 Task: Research Airbnb properties in Am Timan, Chad from 2nd December, 2023 to 10th December, 2023 for 1 adult.1  bedroom having 1 bed and 1 bathroom. Property type can be hotel. Booking option can be shelf check-in. Look for 5 properties as per requirement.
Action: Mouse moved to (421, 89)
Screenshot: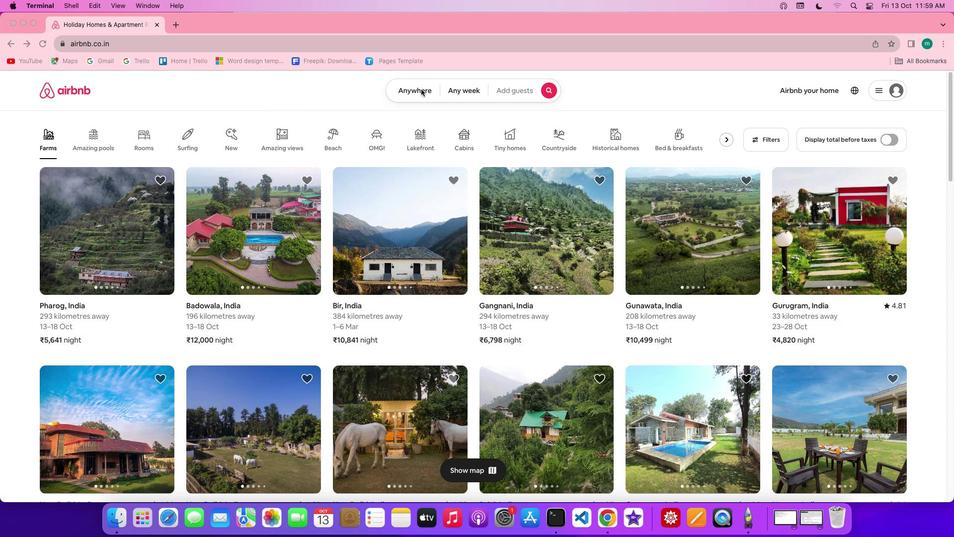 
Action: Mouse pressed left at (421, 89)
Screenshot: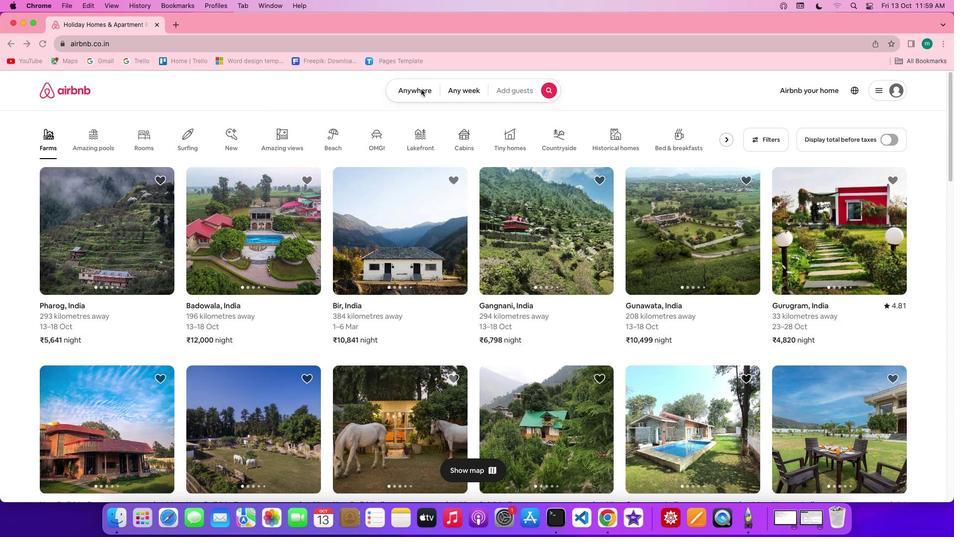 
Action: Mouse pressed left at (421, 89)
Screenshot: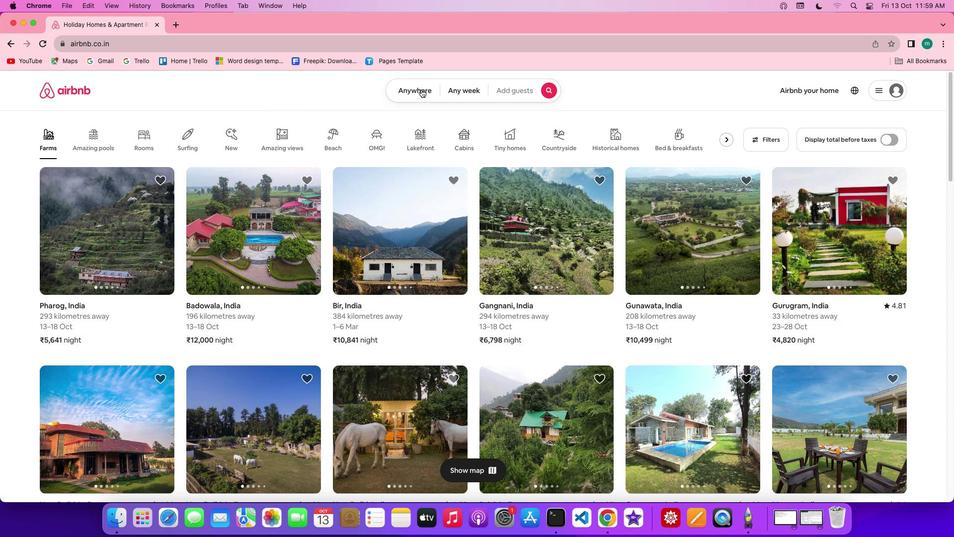 
Action: Mouse moved to (342, 131)
Screenshot: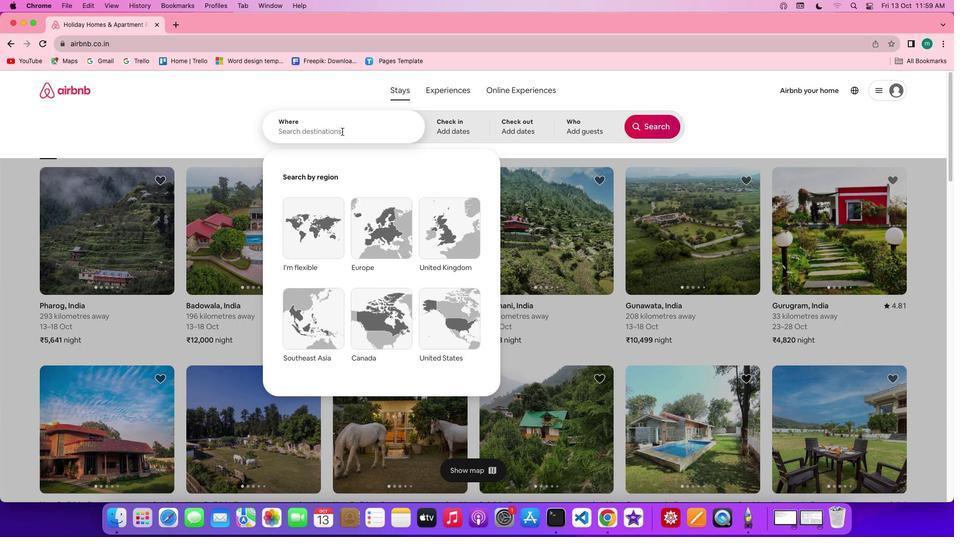 
Action: Mouse pressed left at (342, 131)
Screenshot: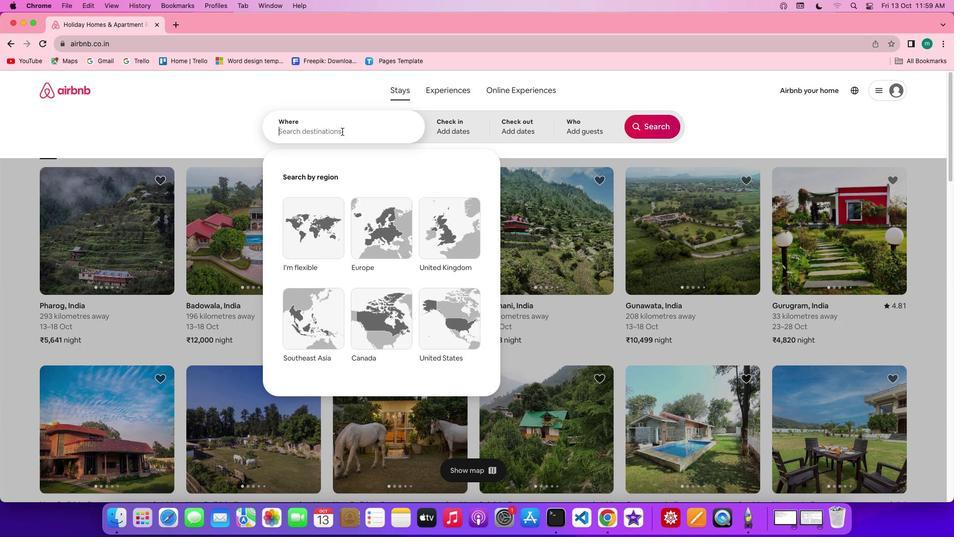 
Action: Key pressed Key.shift'A''m'Key.spaceKey.shift'T''i''m''a''n'','Key.shift'C''h''a''d'
Screenshot: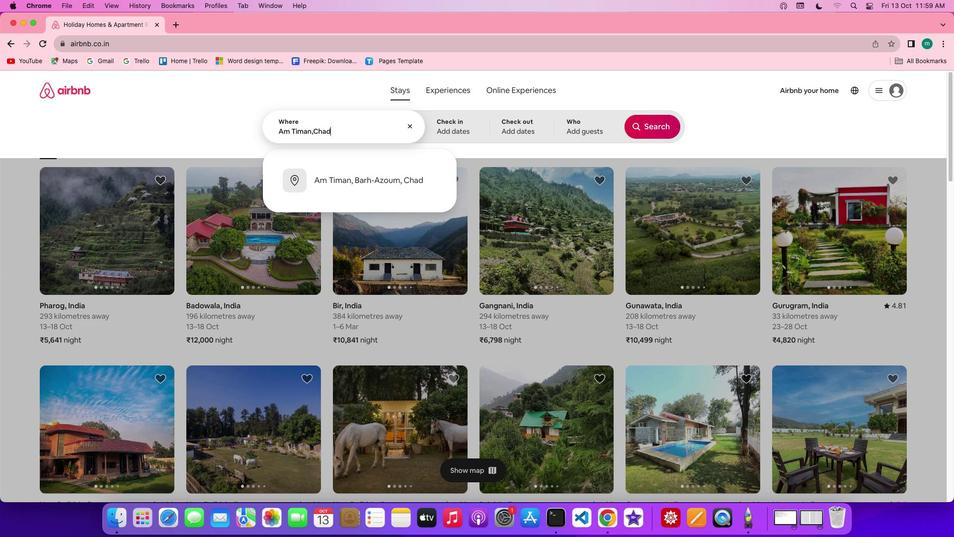 
Action: Mouse moved to (461, 132)
Screenshot: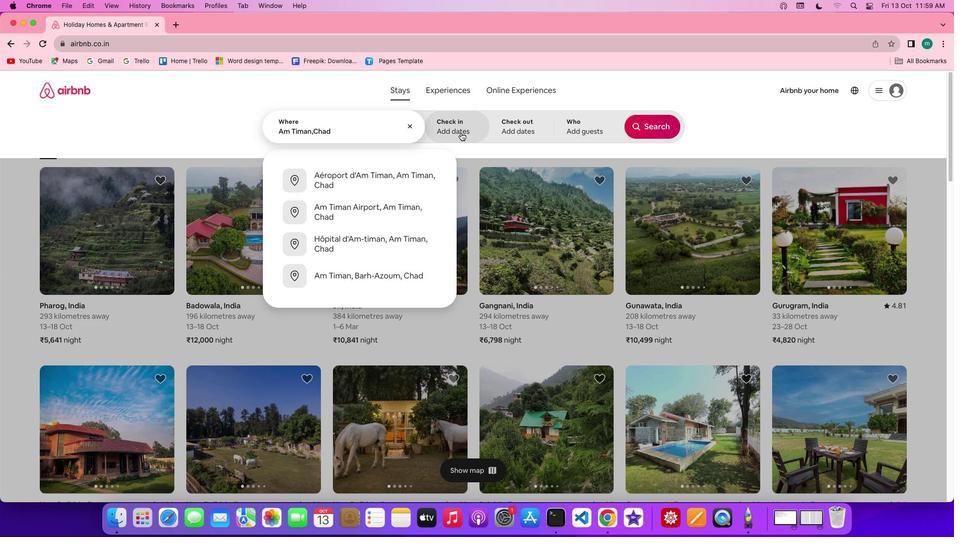 
Action: Mouse pressed left at (461, 132)
Screenshot: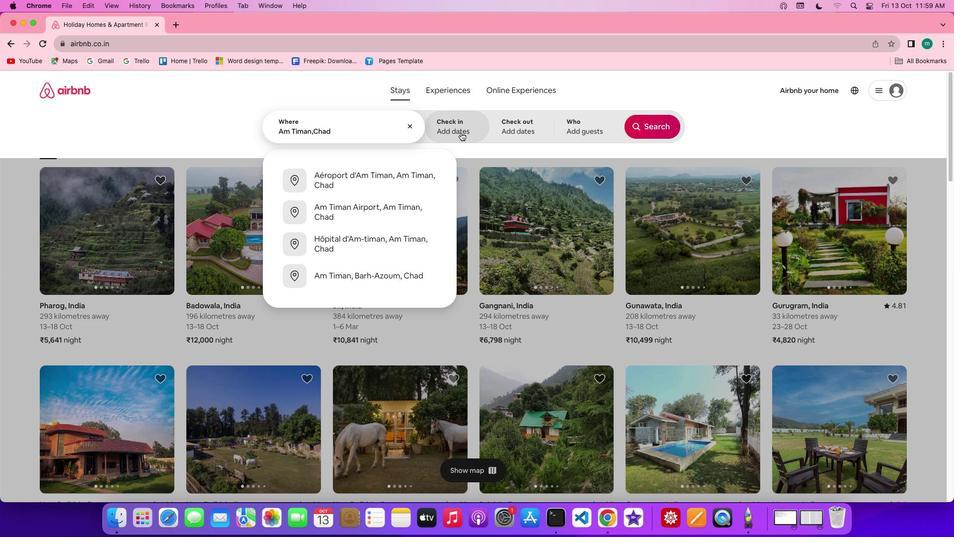 
Action: Mouse moved to (594, 246)
Screenshot: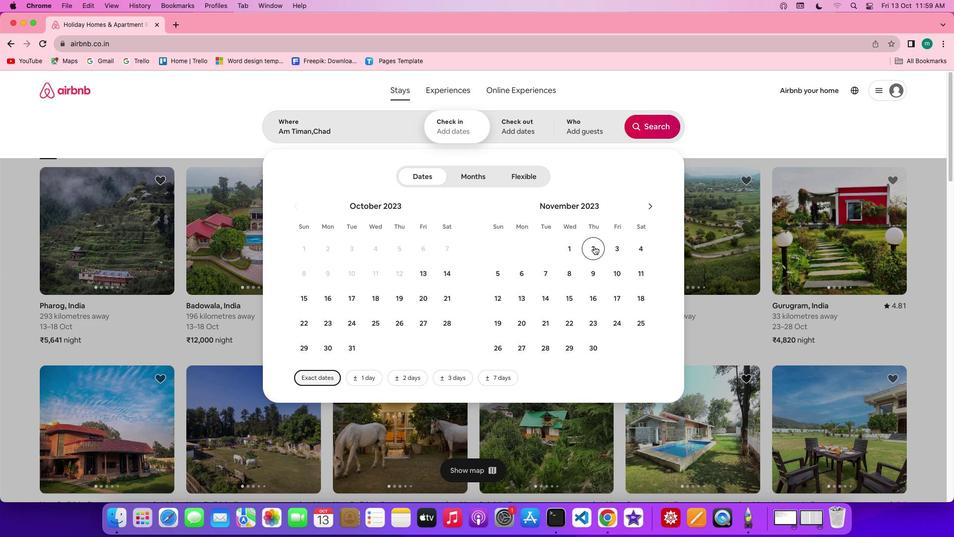 
Action: Mouse pressed left at (594, 246)
Screenshot: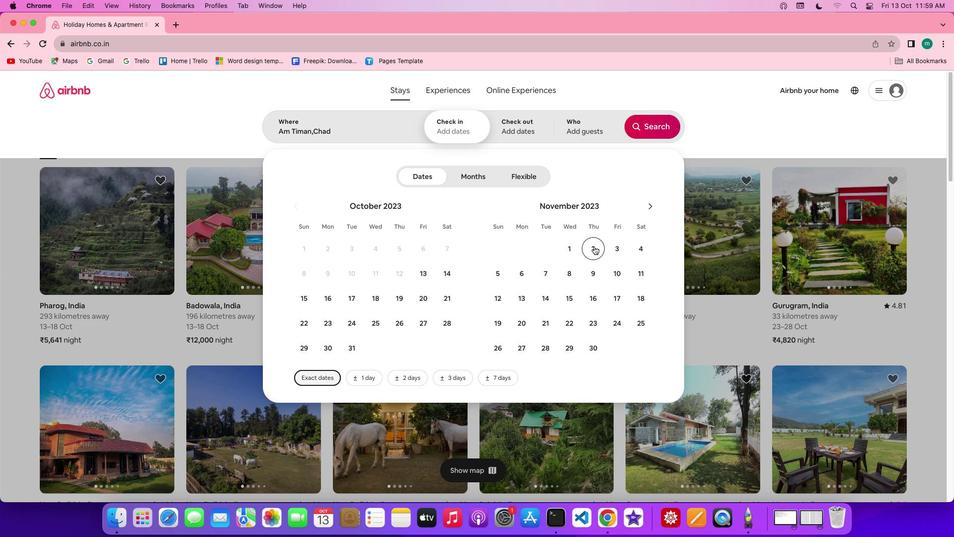 
Action: Mouse moved to (619, 273)
Screenshot: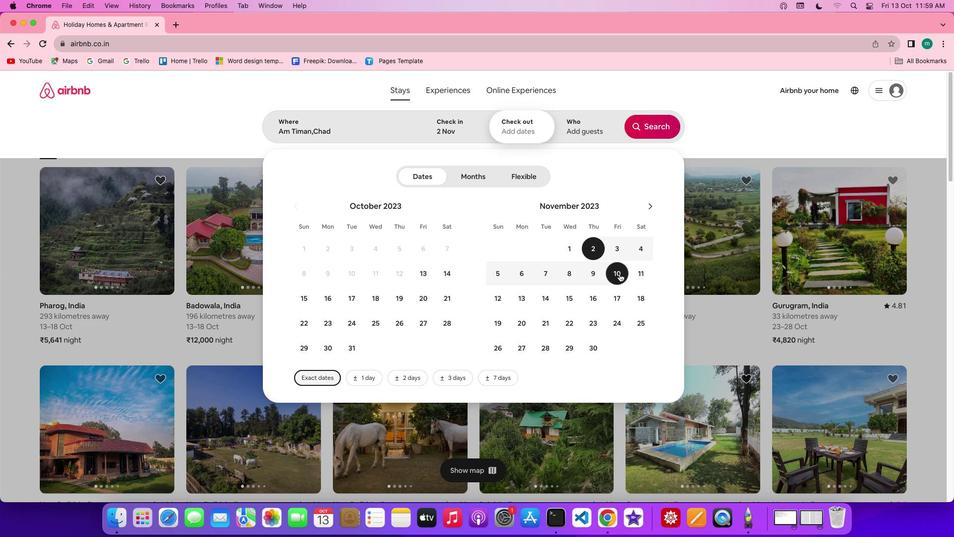 
Action: Mouse pressed left at (619, 273)
Screenshot: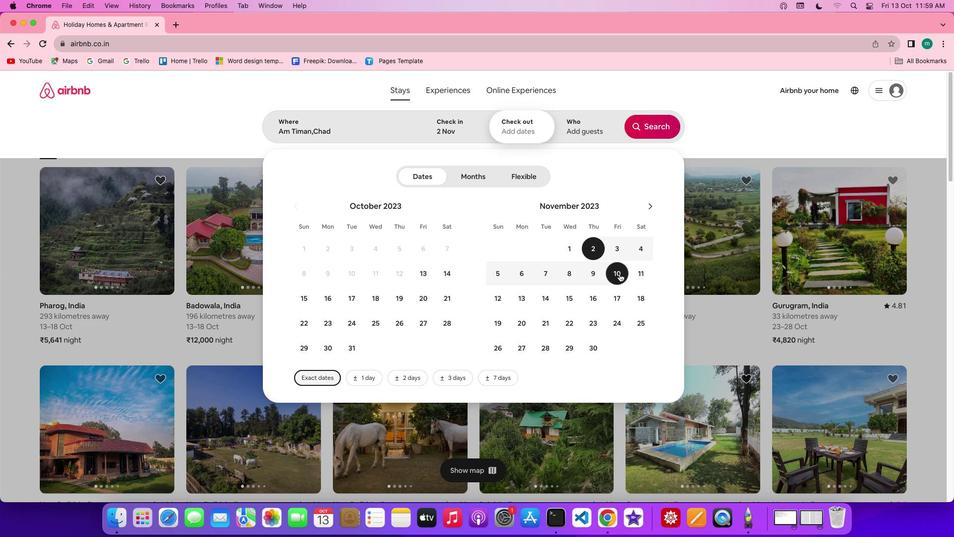 
Action: Mouse moved to (586, 124)
Screenshot: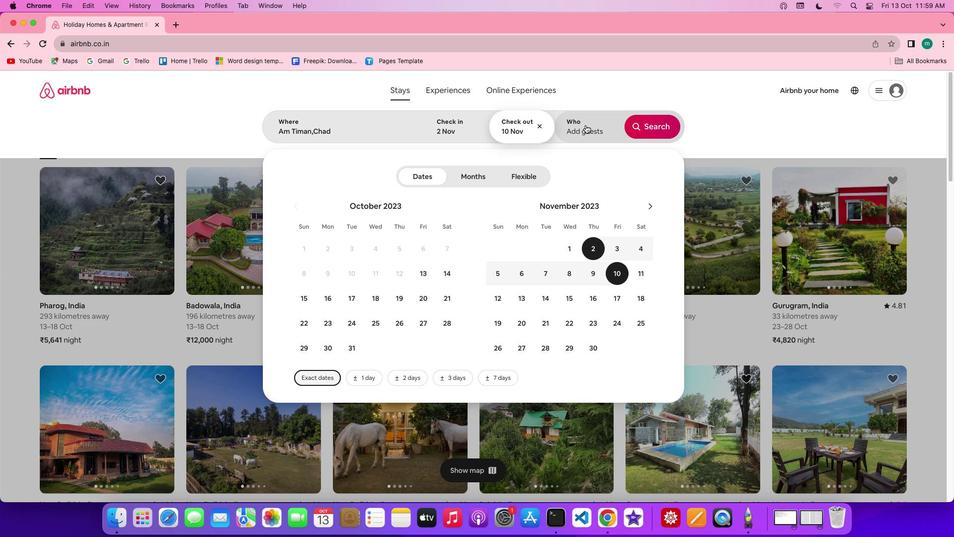 
Action: Mouse pressed left at (586, 124)
Screenshot: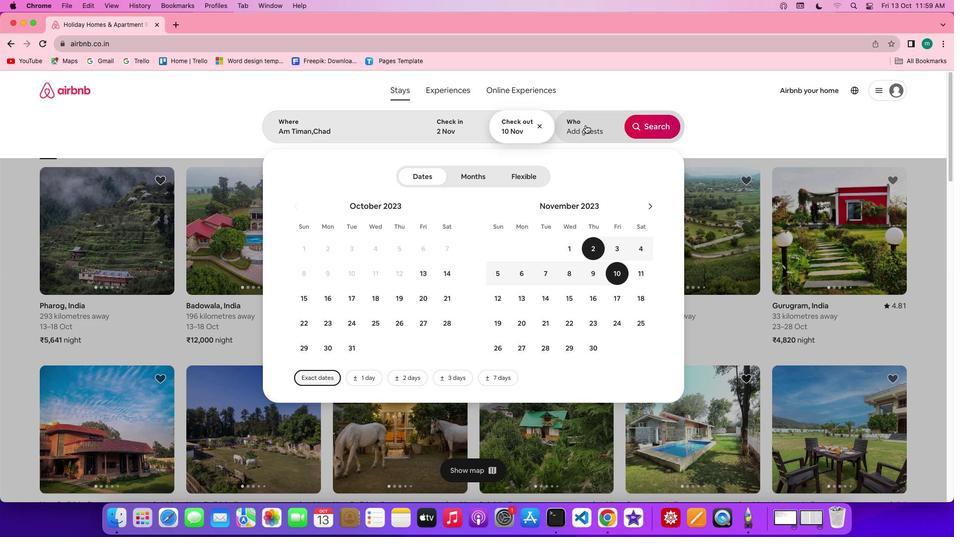 
Action: Mouse moved to (659, 176)
Screenshot: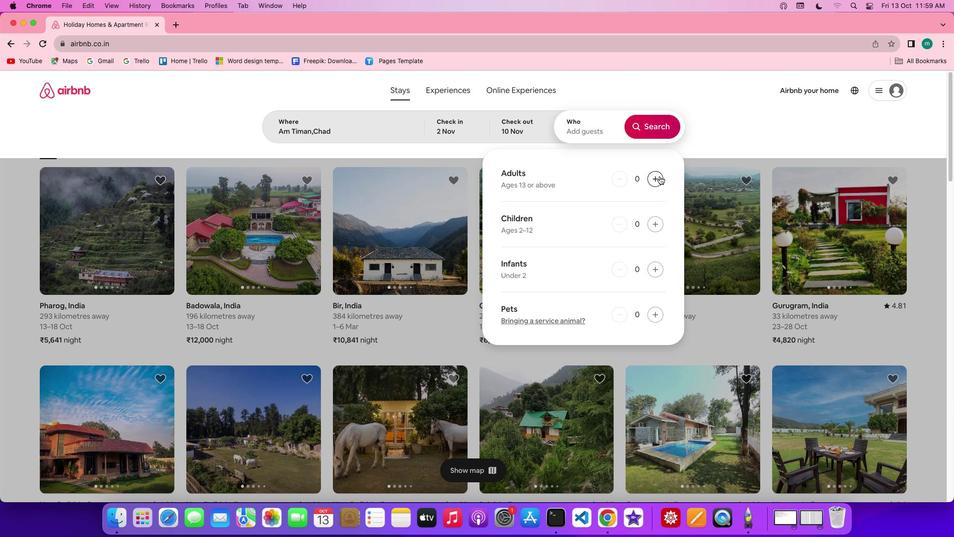 
Action: Mouse pressed left at (659, 176)
Screenshot: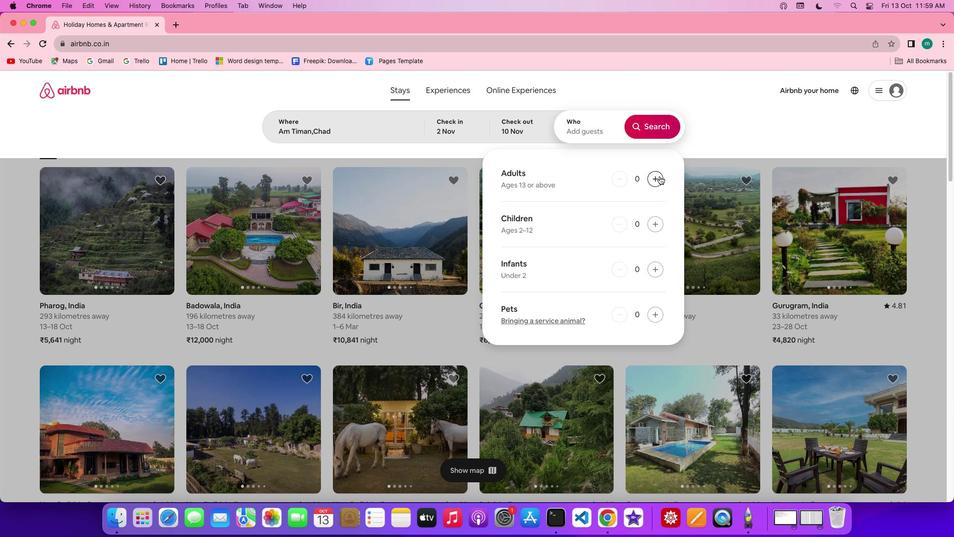 
Action: Mouse moved to (659, 124)
Screenshot: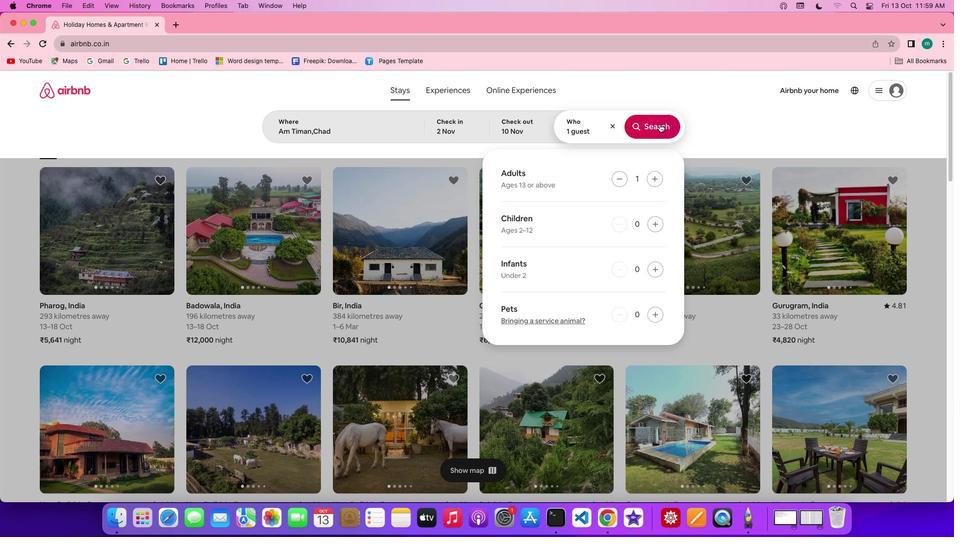 
Action: Mouse pressed left at (659, 124)
Screenshot: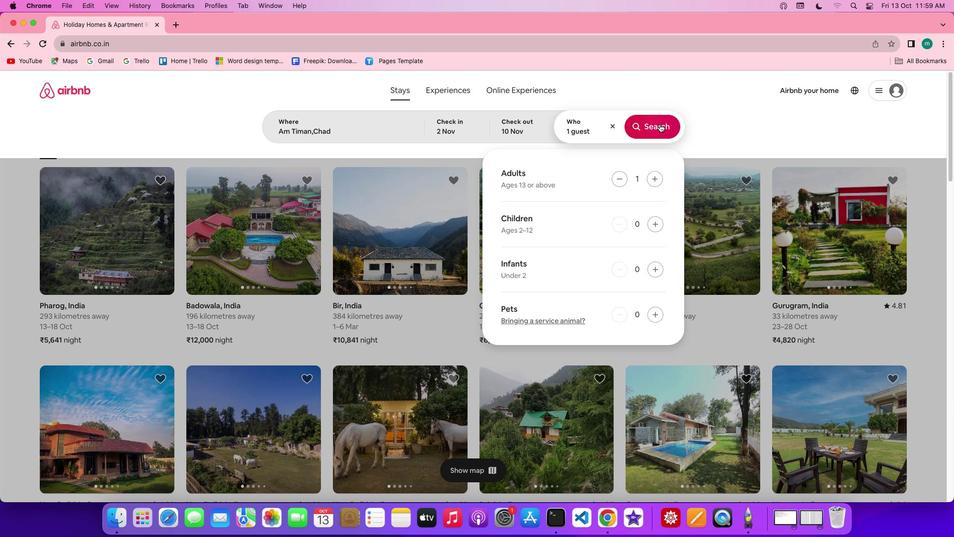 
Action: Mouse moved to (787, 129)
Screenshot: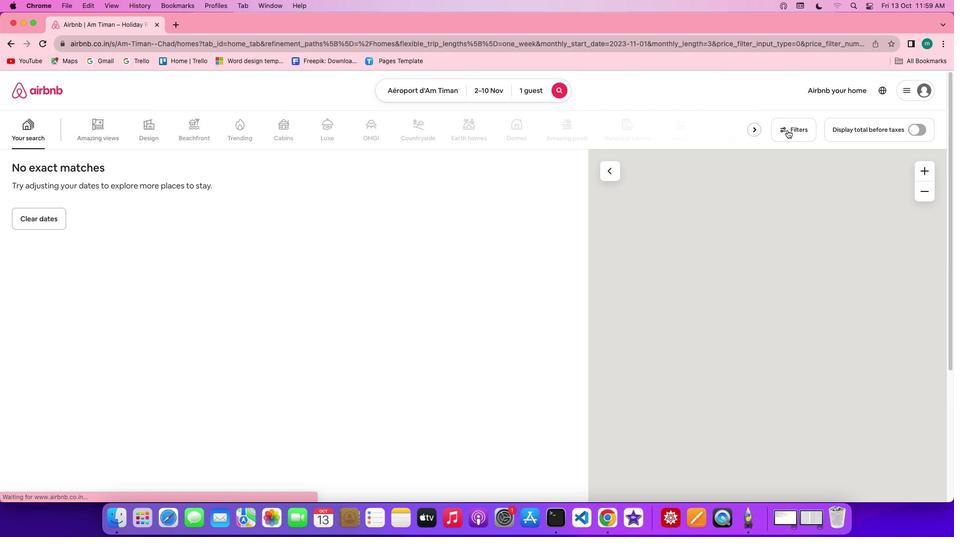 
Action: Mouse pressed left at (787, 129)
Screenshot: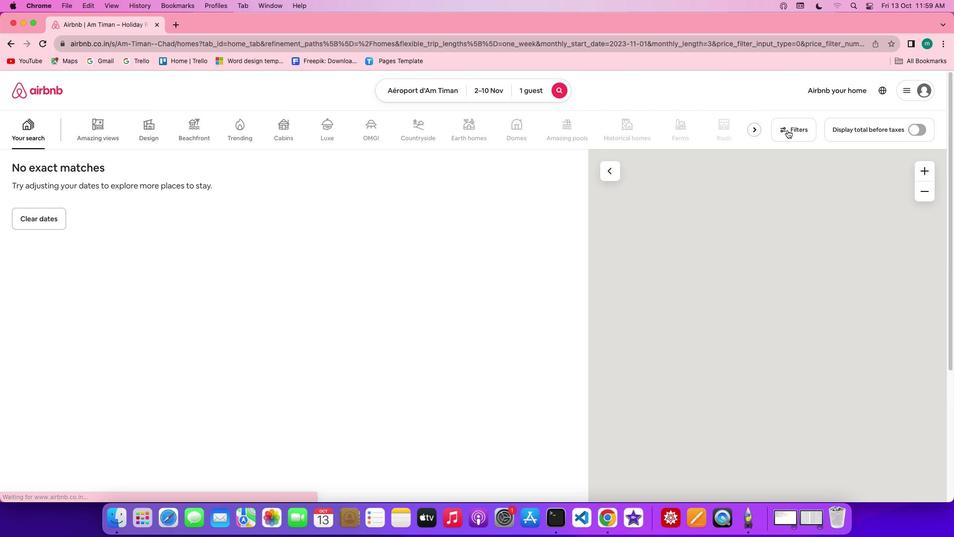 
Action: Mouse moved to (407, 303)
Screenshot: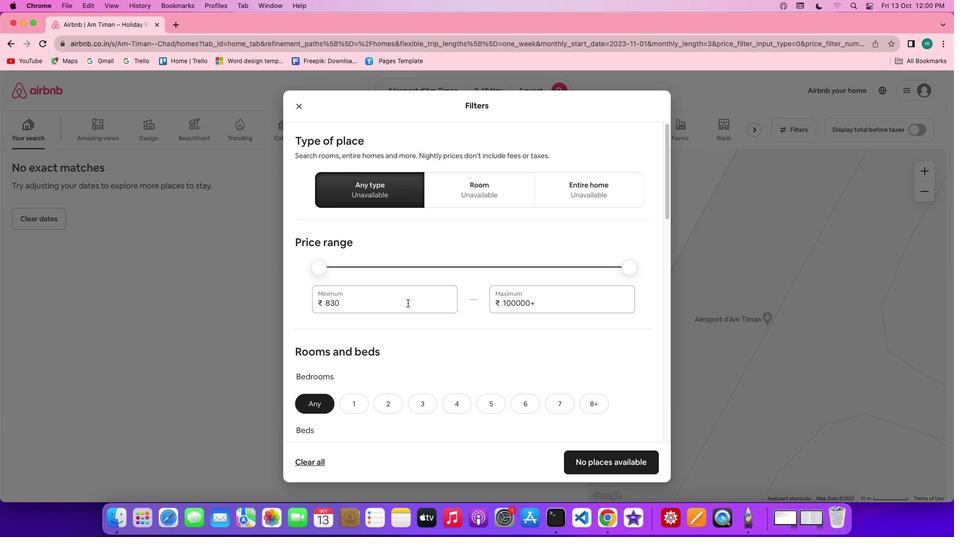 
Action: Mouse scrolled (407, 303) with delta (0, 0)
Screenshot: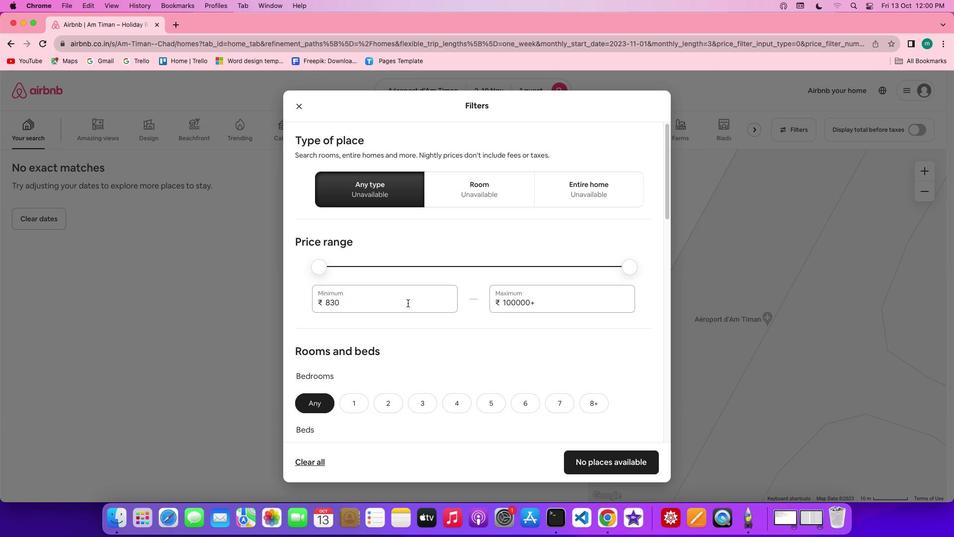 
Action: Mouse scrolled (407, 303) with delta (0, 0)
Screenshot: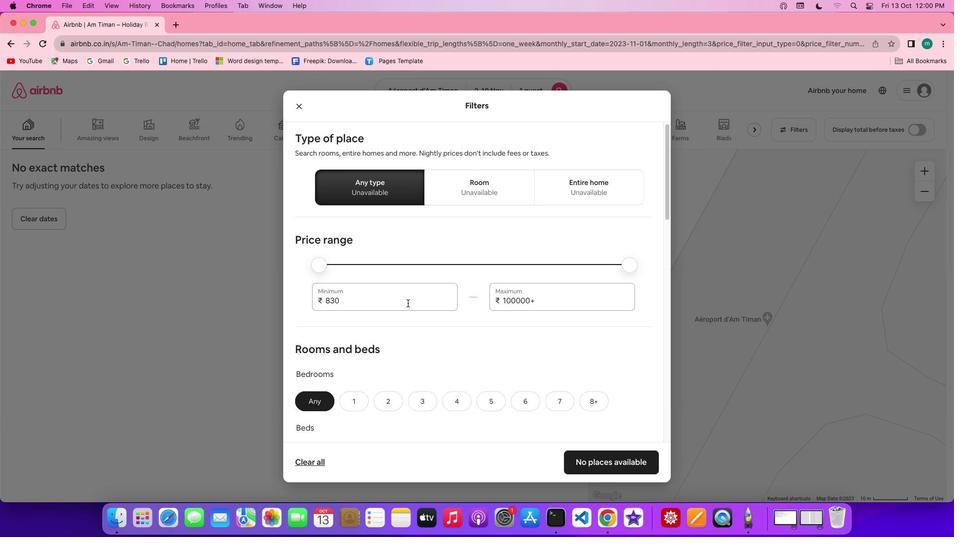 
Action: Mouse scrolled (407, 303) with delta (0, 0)
Screenshot: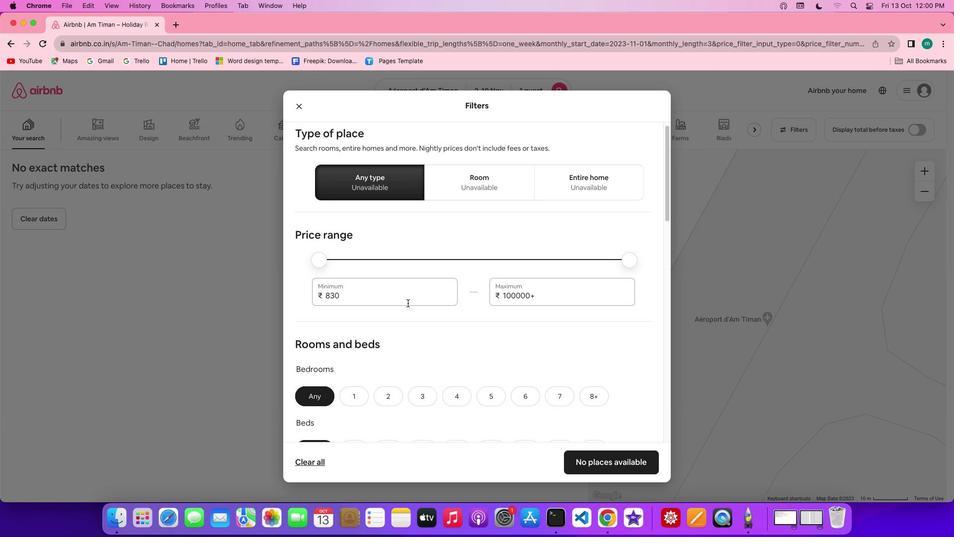 
Action: Mouse scrolled (407, 303) with delta (0, 0)
Screenshot: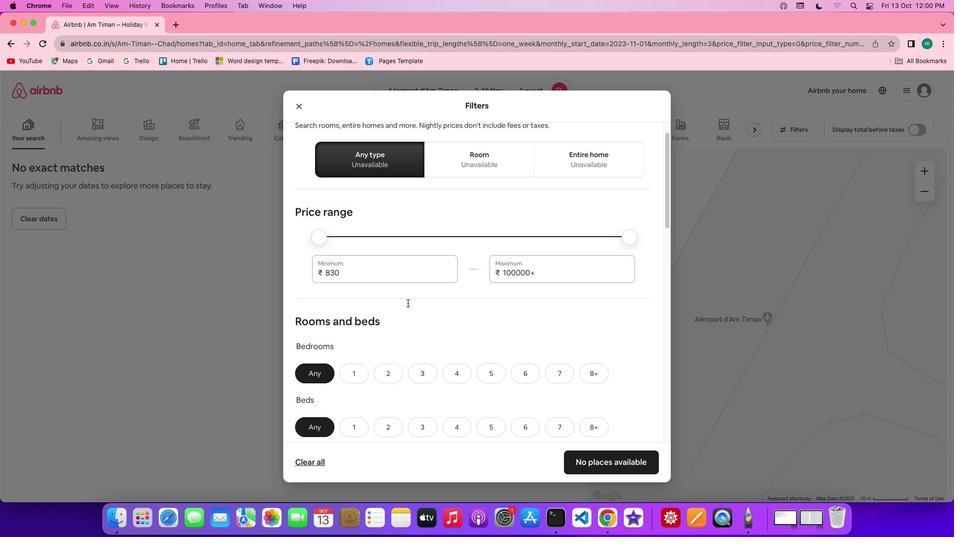 
Action: Mouse scrolled (407, 303) with delta (0, 0)
Screenshot: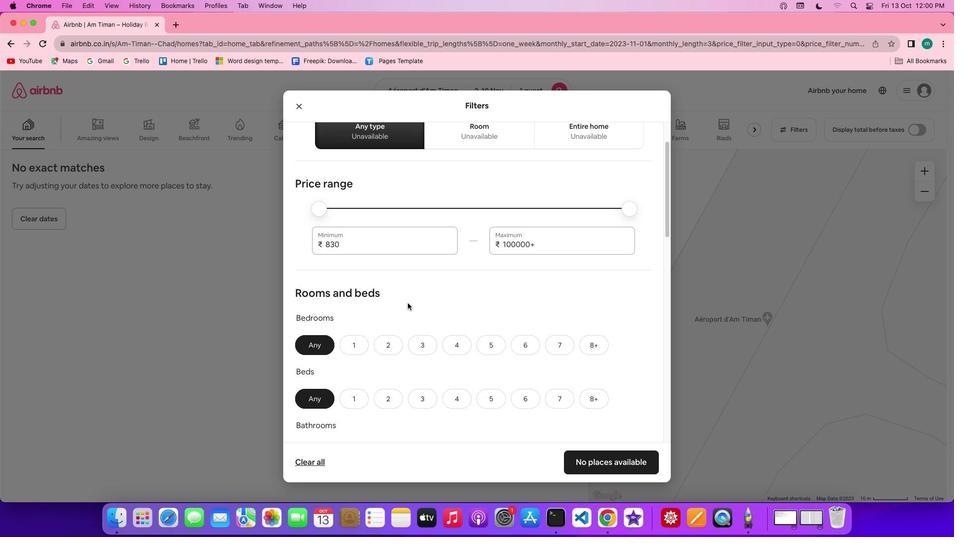 
Action: Mouse scrolled (407, 303) with delta (0, 0)
Screenshot: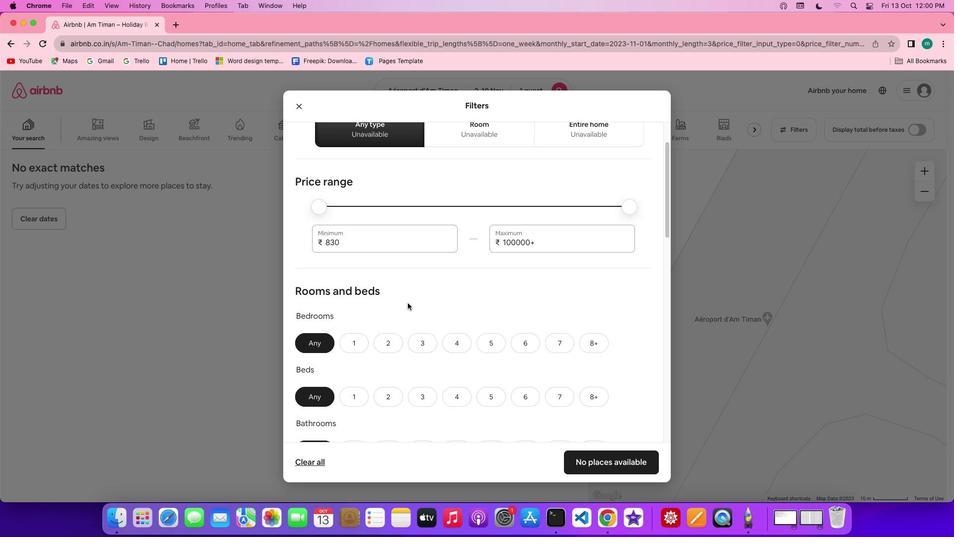 
Action: Mouse scrolled (407, 303) with delta (0, 0)
Screenshot: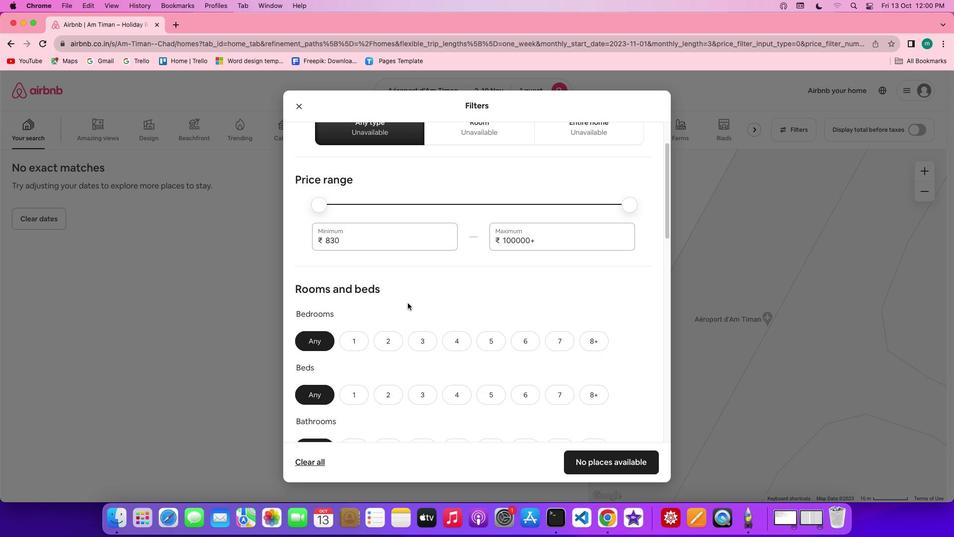 
Action: Mouse scrolled (407, 303) with delta (0, 0)
Screenshot: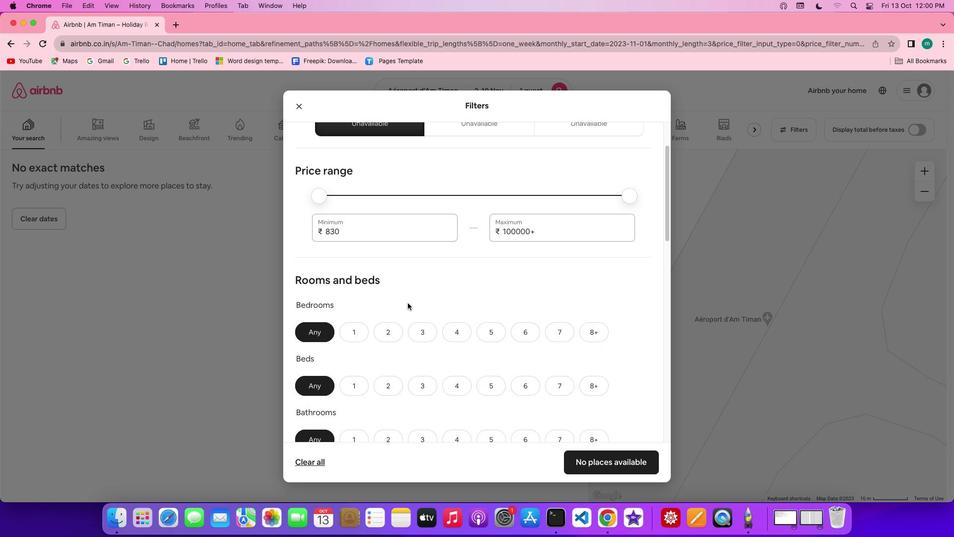 
Action: Mouse scrolled (407, 303) with delta (0, 0)
Screenshot: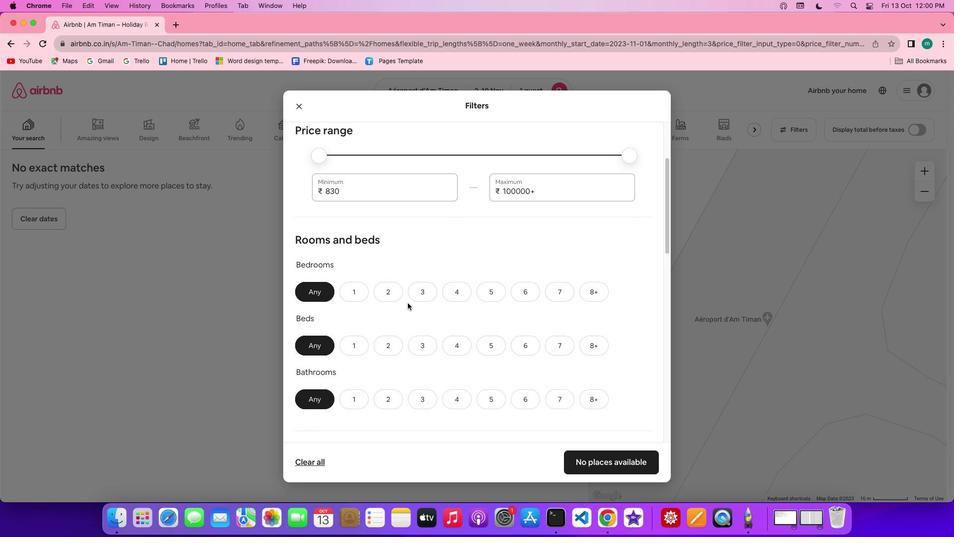 
Action: Mouse moved to (349, 262)
Screenshot: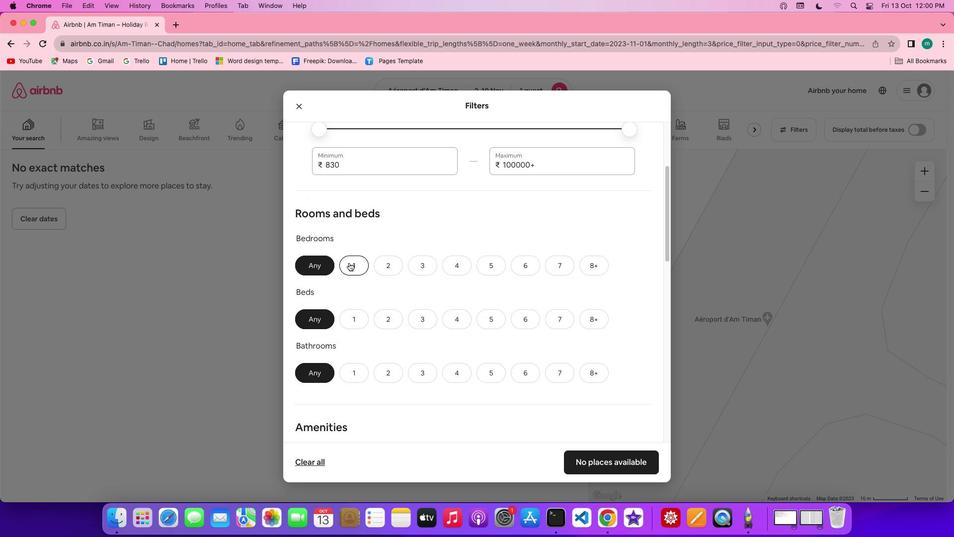 
Action: Mouse pressed left at (349, 262)
Screenshot: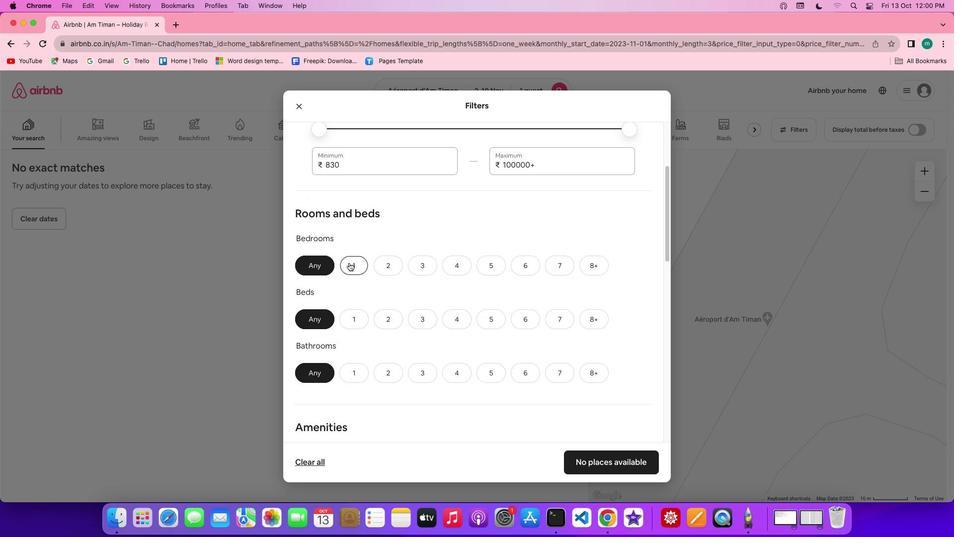 
Action: Mouse moved to (352, 320)
Screenshot: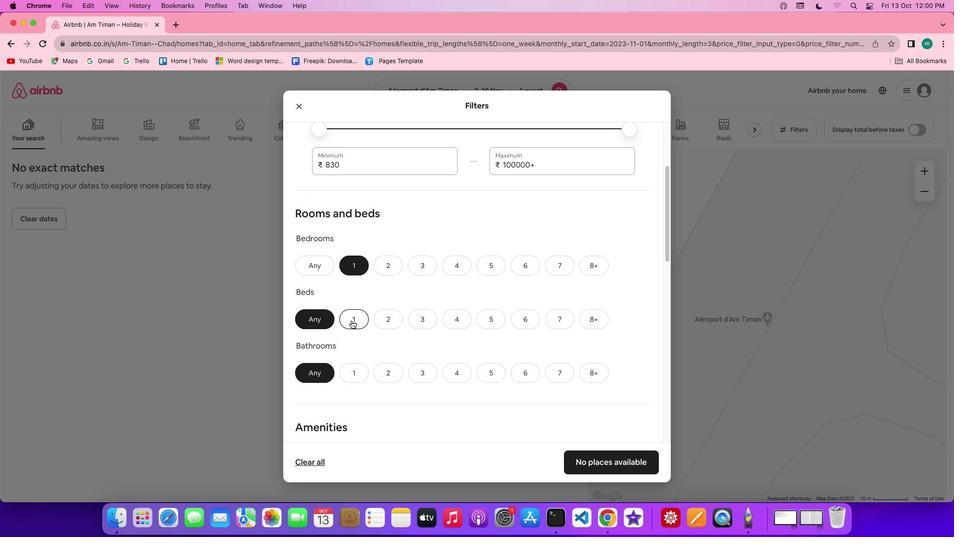 
Action: Mouse pressed left at (352, 320)
Screenshot: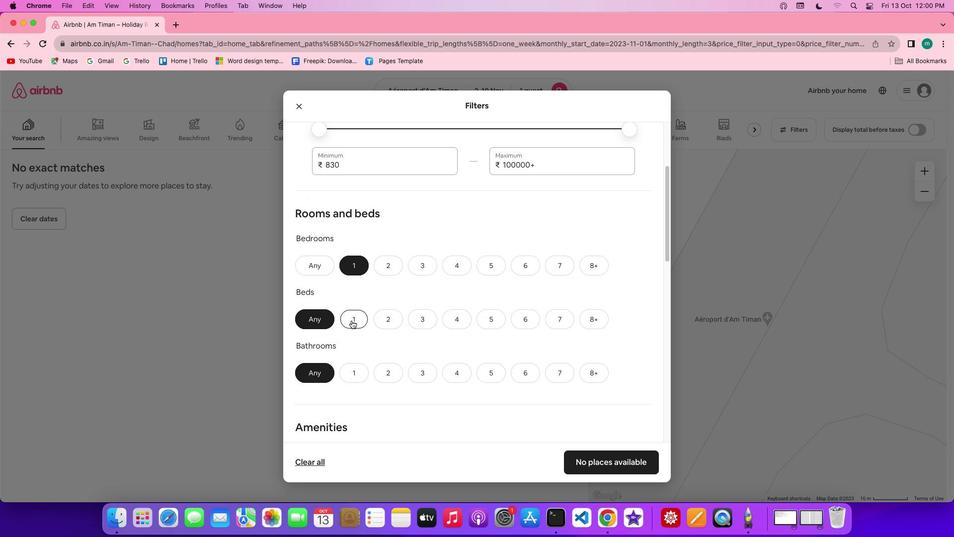 
Action: Mouse moved to (358, 381)
Screenshot: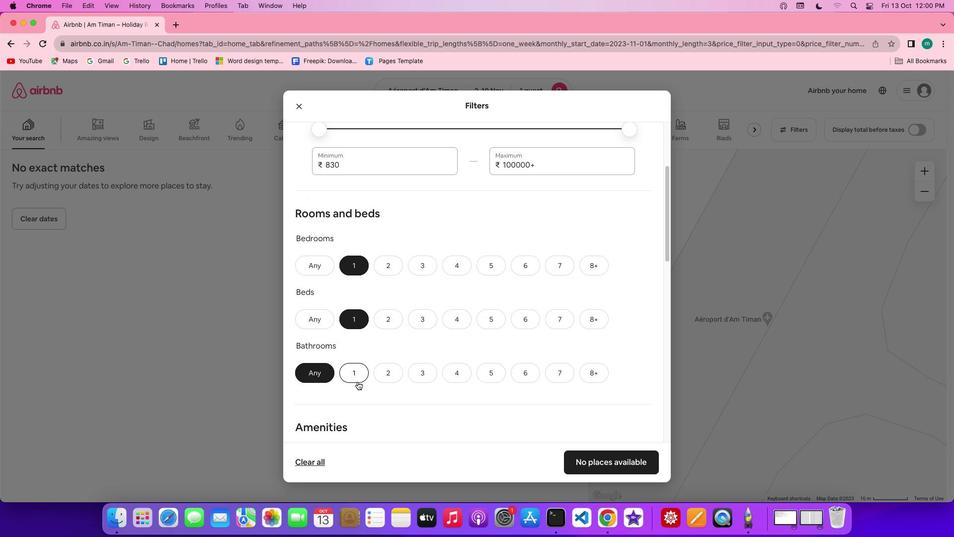 
Action: Mouse pressed left at (358, 381)
Screenshot: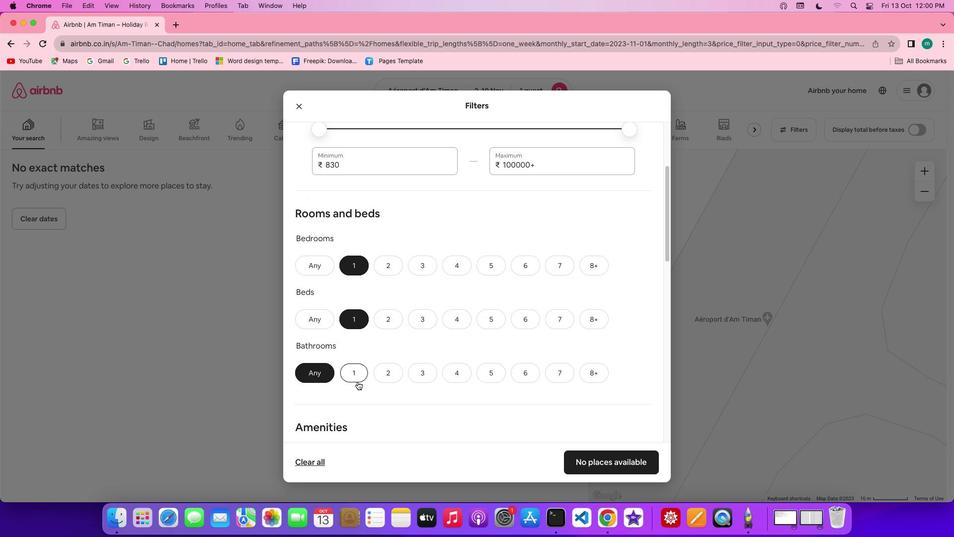 
Action: Mouse moved to (426, 379)
Screenshot: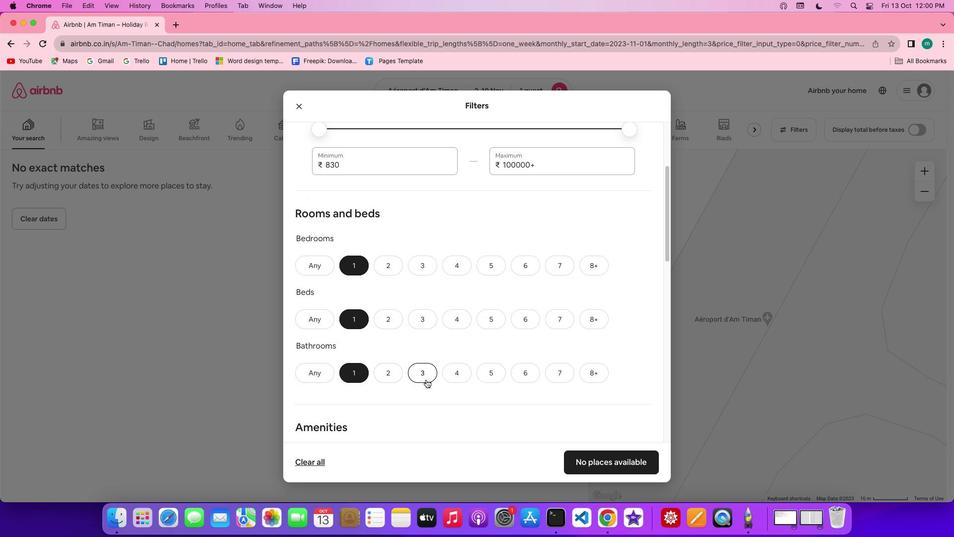 
Action: Mouse scrolled (426, 379) with delta (0, 0)
Screenshot: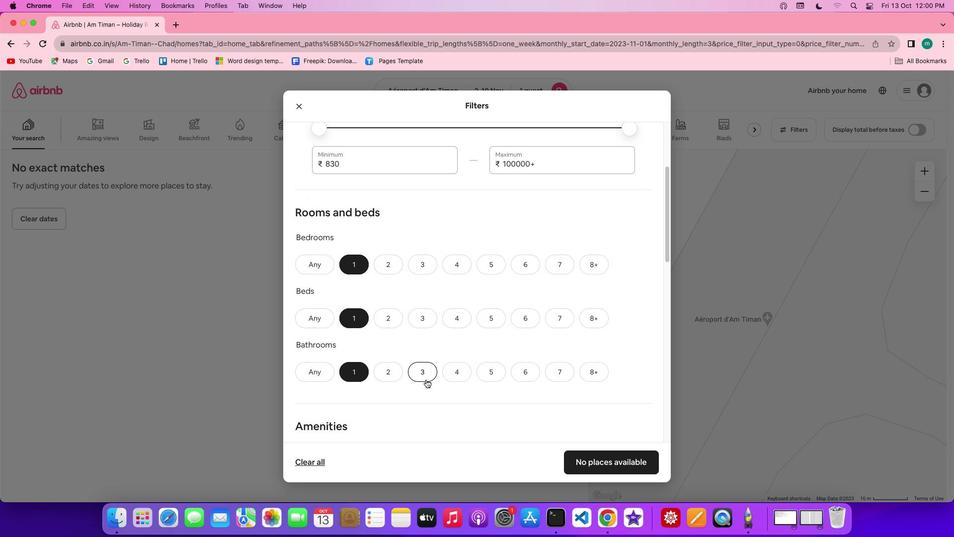 
Action: Mouse scrolled (426, 379) with delta (0, 0)
Screenshot: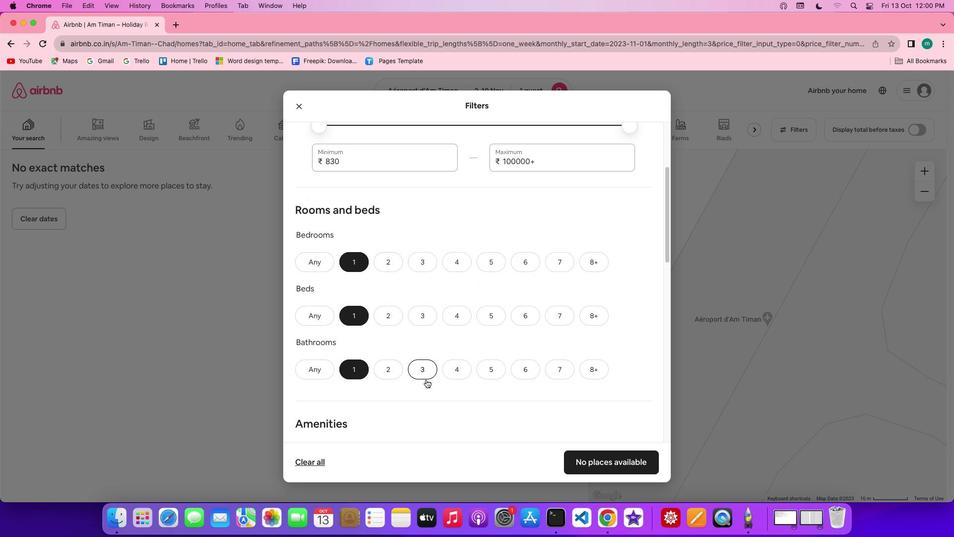 
Action: Mouse scrolled (426, 379) with delta (0, 0)
Screenshot: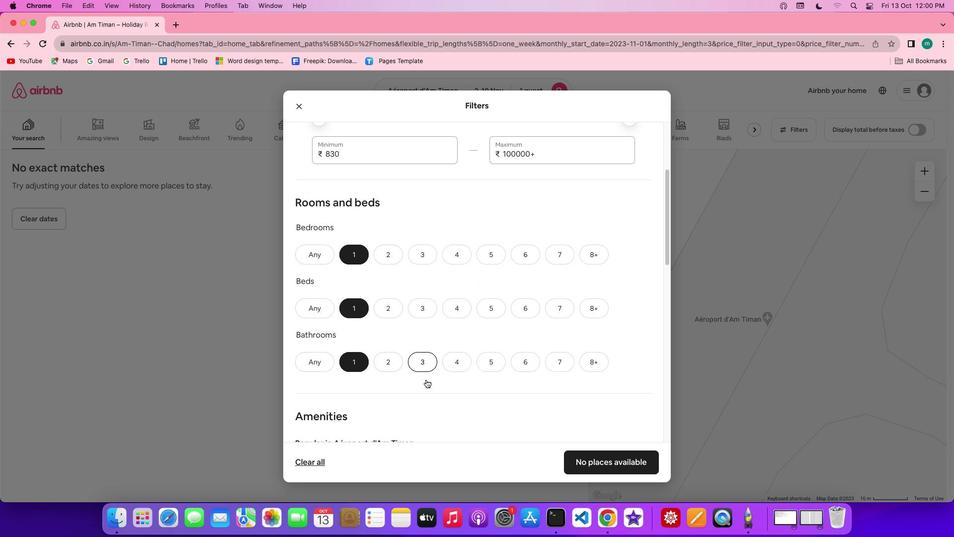 
Action: Mouse scrolled (426, 379) with delta (0, 0)
Screenshot: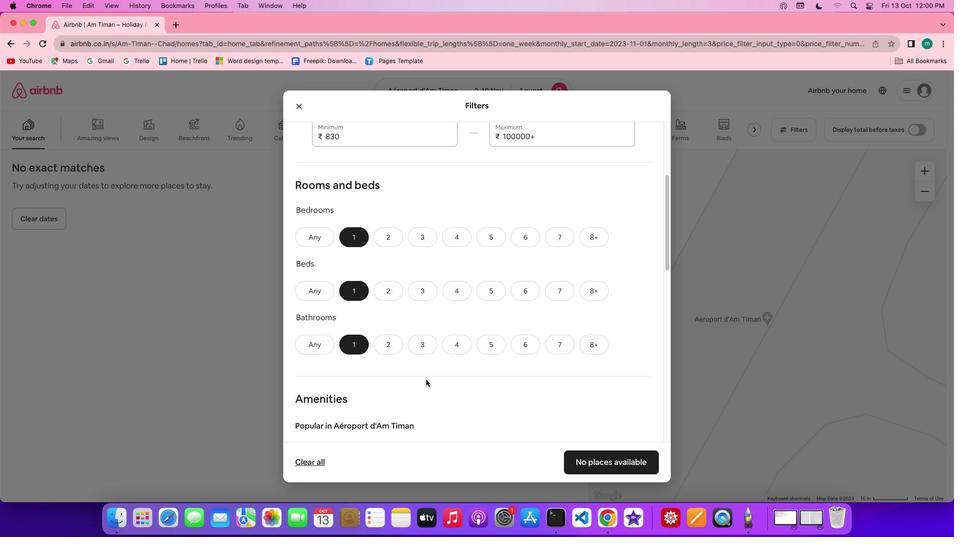 
Action: Mouse scrolled (426, 379) with delta (0, 0)
Screenshot: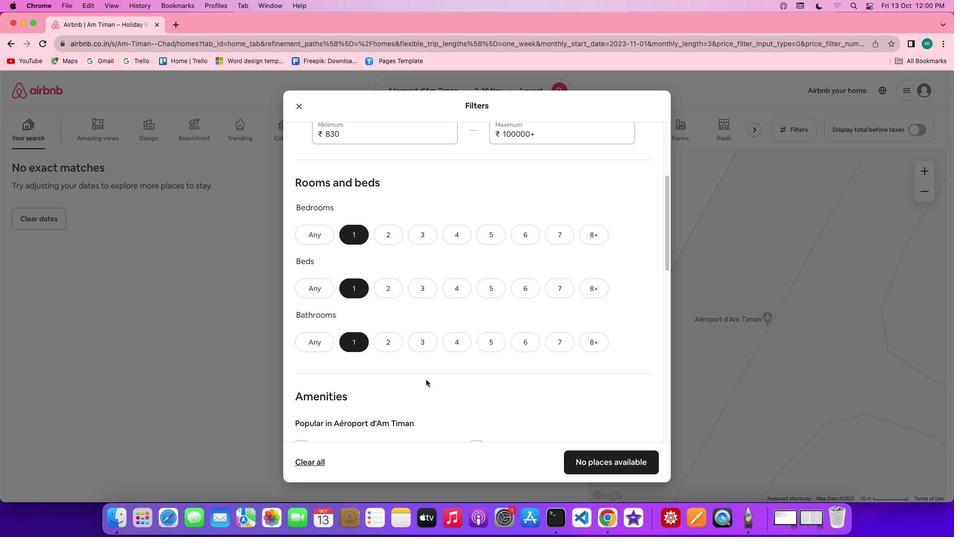 
Action: Mouse scrolled (426, 379) with delta (0, 0)
Screenshot: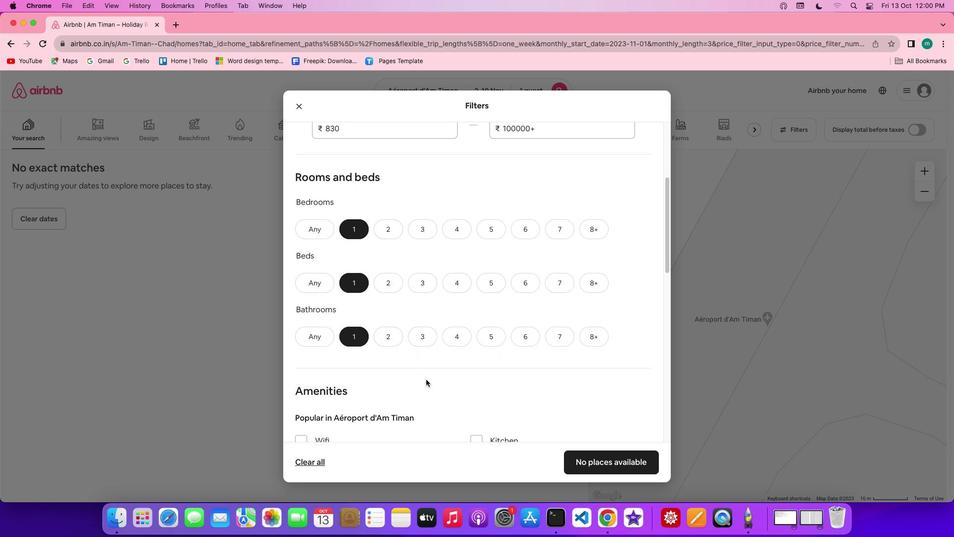 
Action: Mouse scrolled (426, 379) with delta (0, 0)
Screenshot: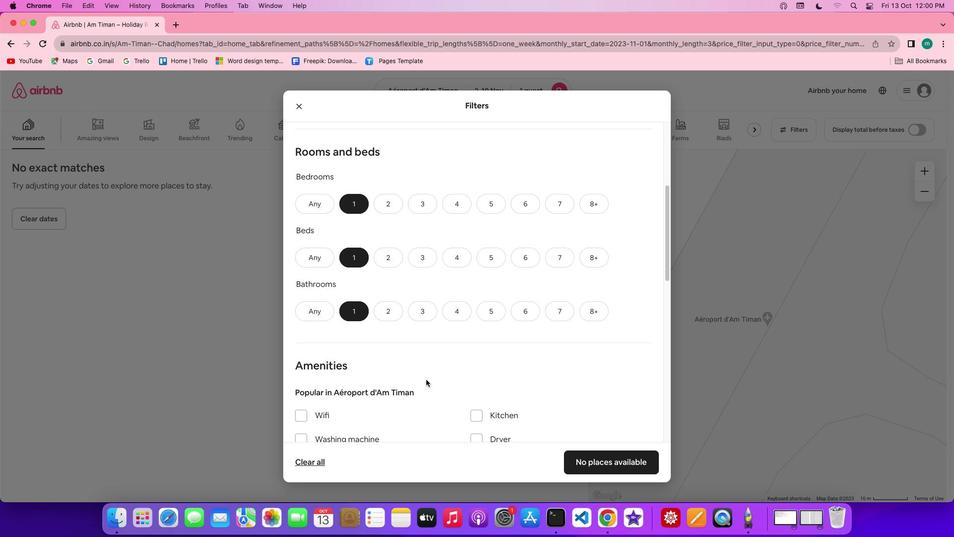 
Action: Mouse moved to (436, 373)
Screenshot: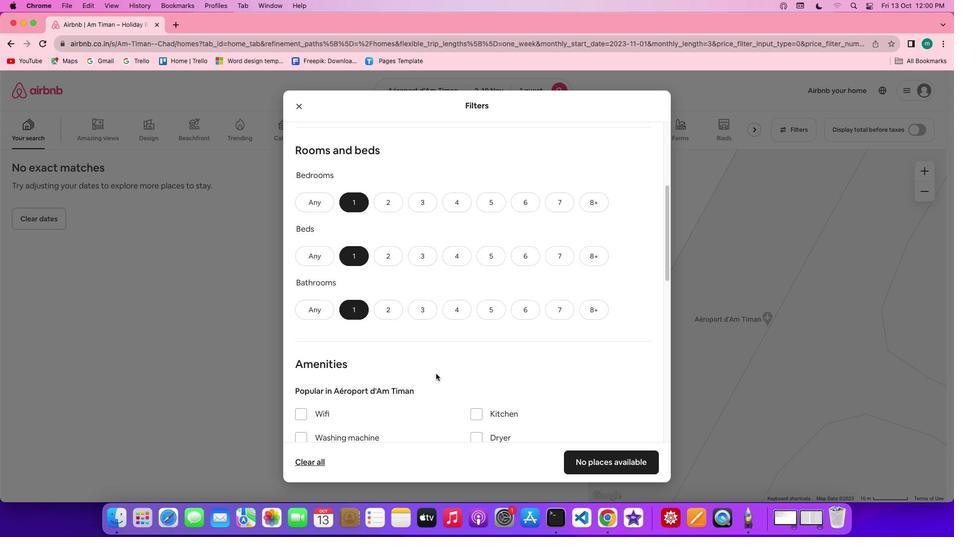 
Action: Mouse scrolled (436, 373) with delta (0, 0)
Screenshot: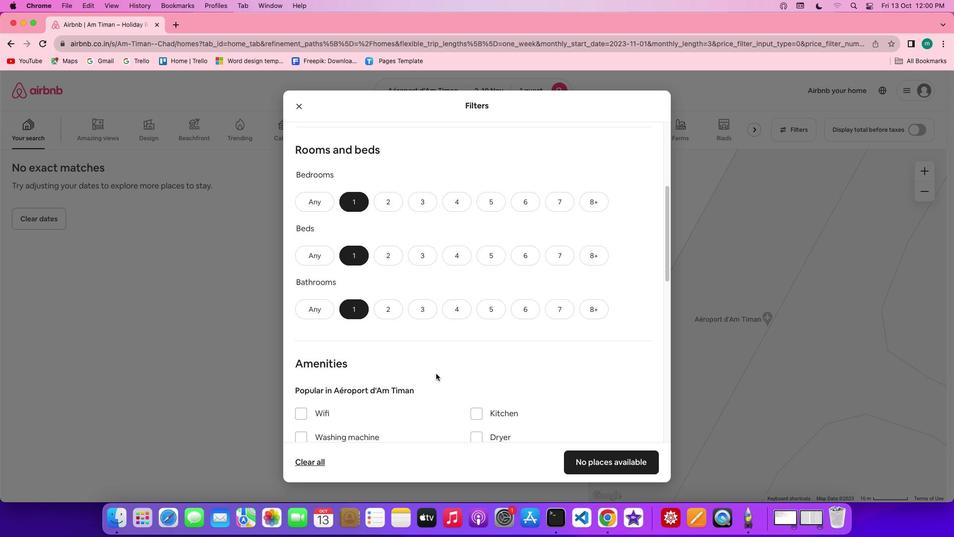 
Action: Mouse scrolled (436, 373) with delta (0, 0)
Screenshot: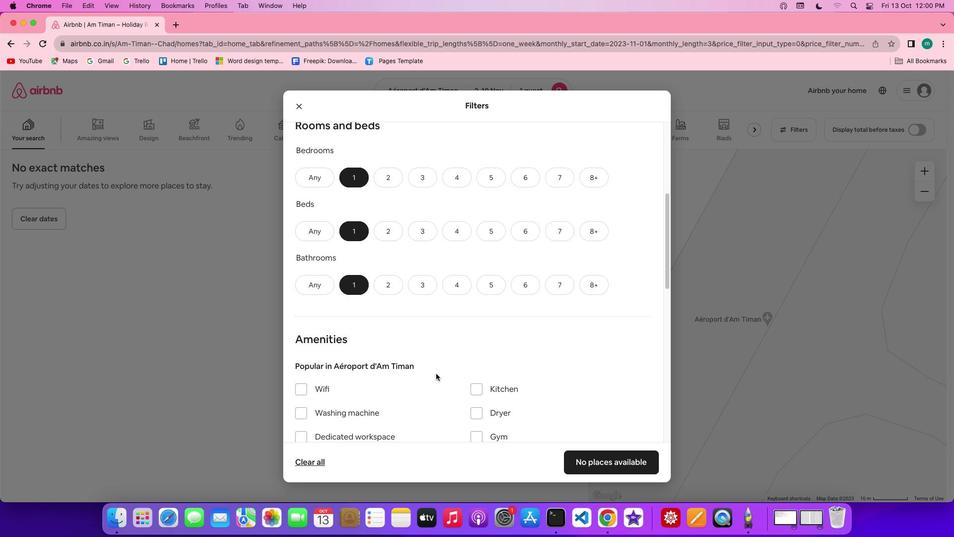 
Action: Mouse scrolled (436, 373) with delta (0, -1)
Screenshot: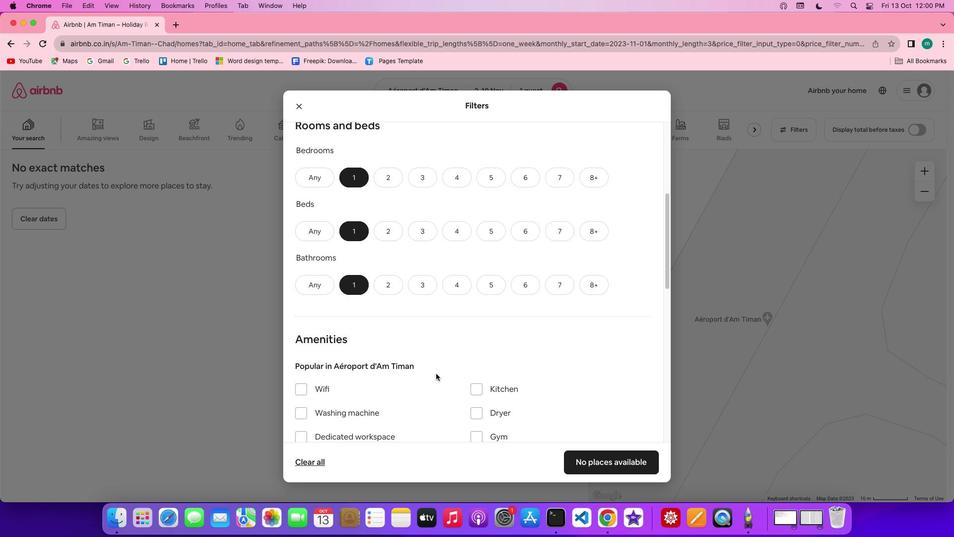 
Action: Mouse scrolled (436, 373) with delta (0, -1)
Screenshot: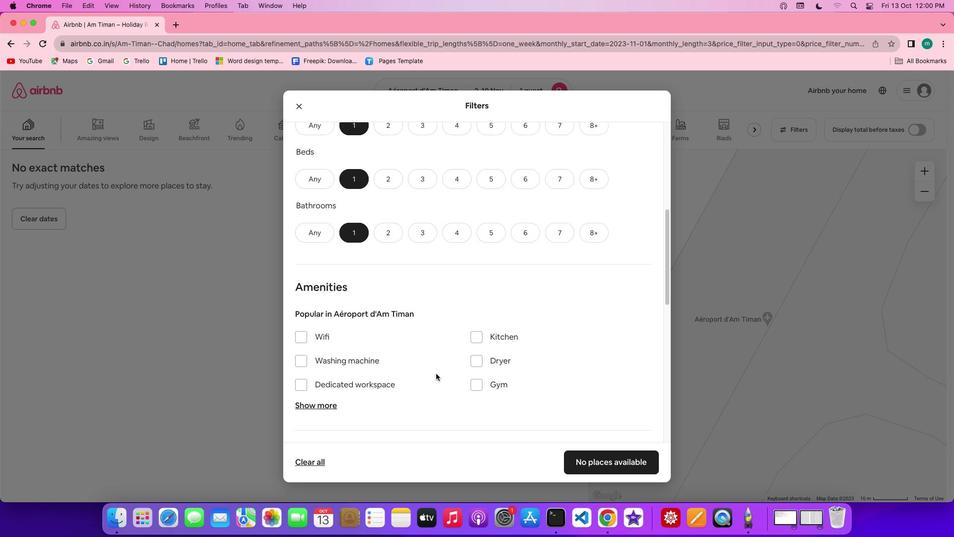 
Action: Mouse scrolled (436, 373) with delta (0, 0)
Screenshot: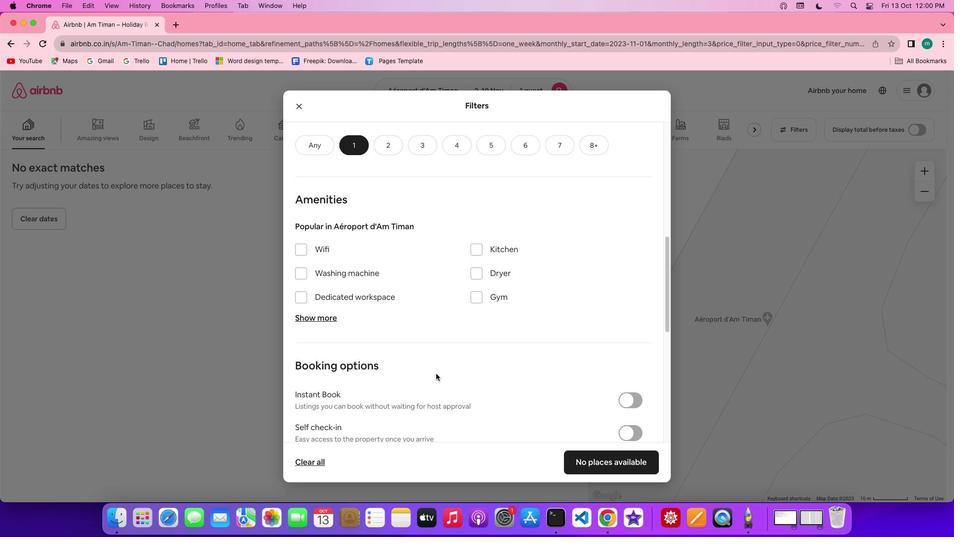 
Action: Mouse scrolled (436, 373) with delta (0, 0)
Screenshot: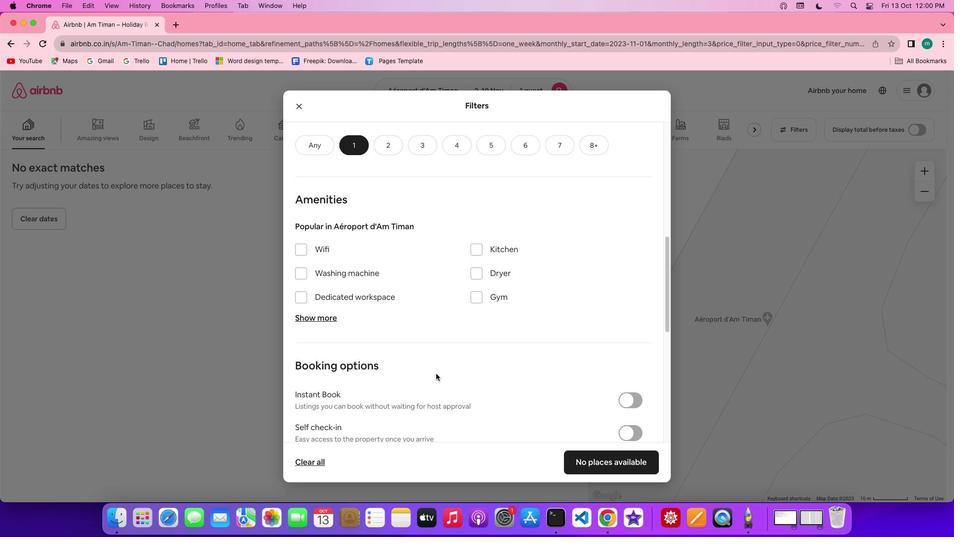 
Action: Mouse scrolled (436, 373) with delta (0, 1)
Screenshot: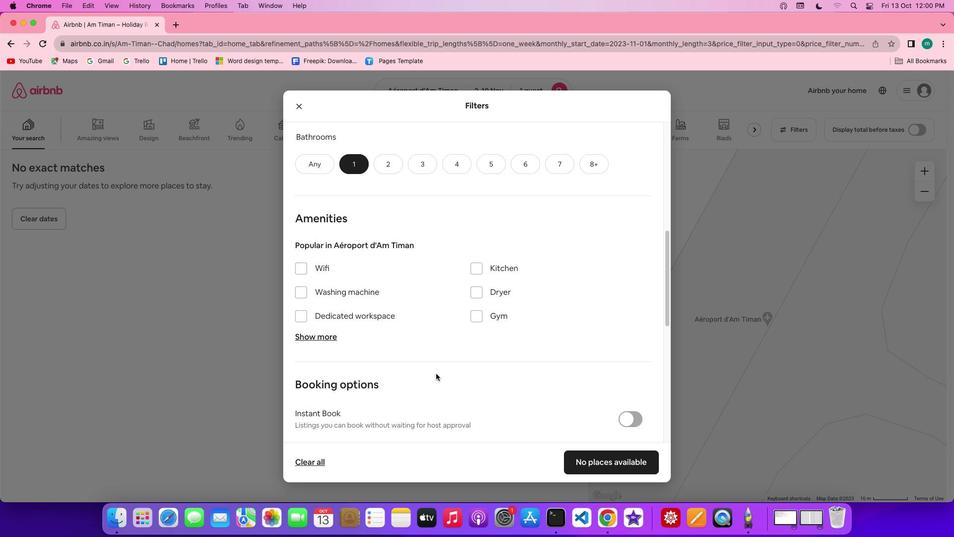 
Action: Mouse scrolled (436, 373) with delta (0, 0)
Screenshot: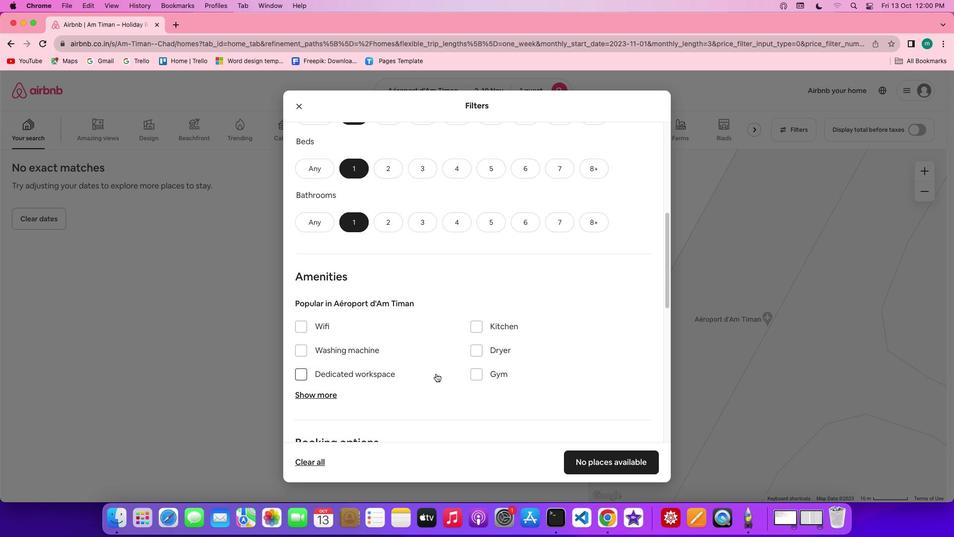
Action: Mouse scrolled (436, 373) with delta (0, 0)
Screenshot: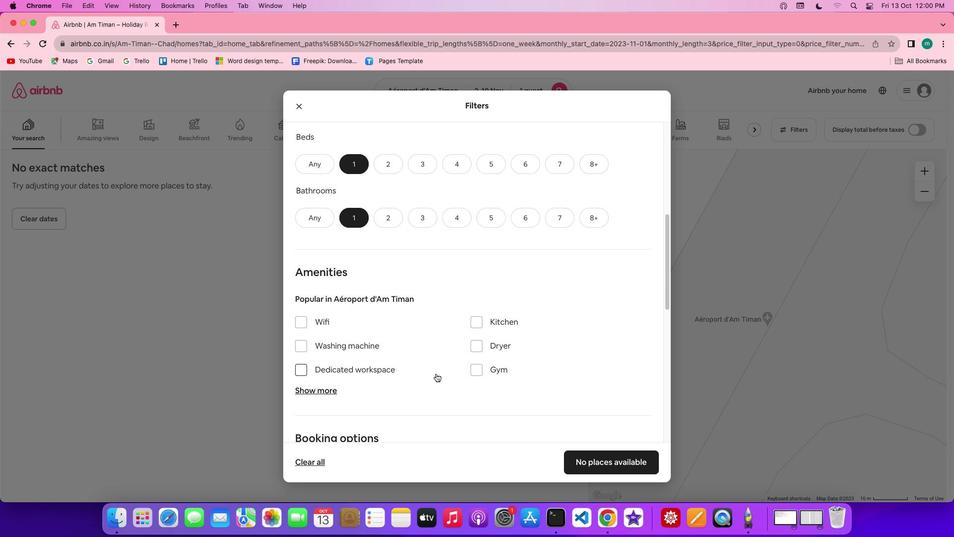 
Action: Mouse scrolled (436, 373) with delta (0, 0)
Screenshot: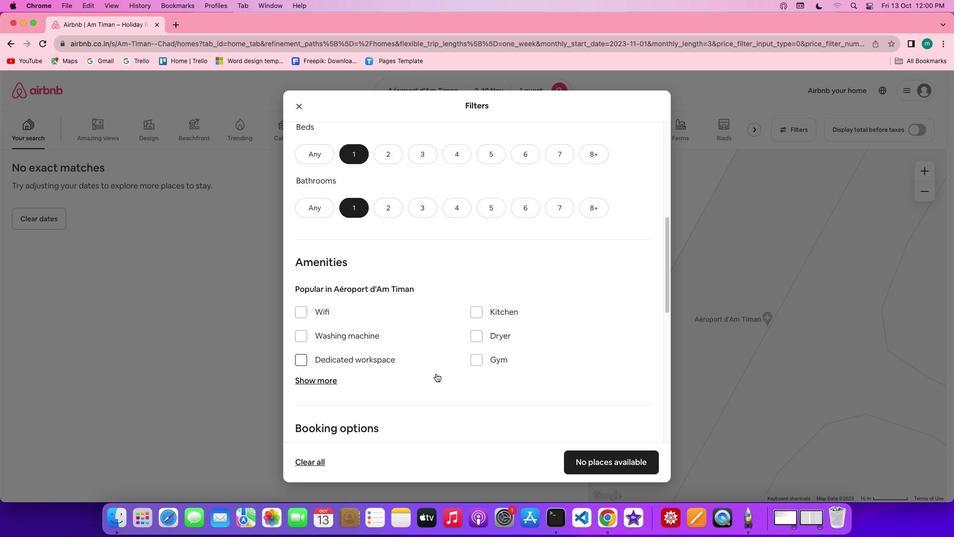 
Action: Mouse scrolled (436, 373) with delta (0, -1)
Screenshot: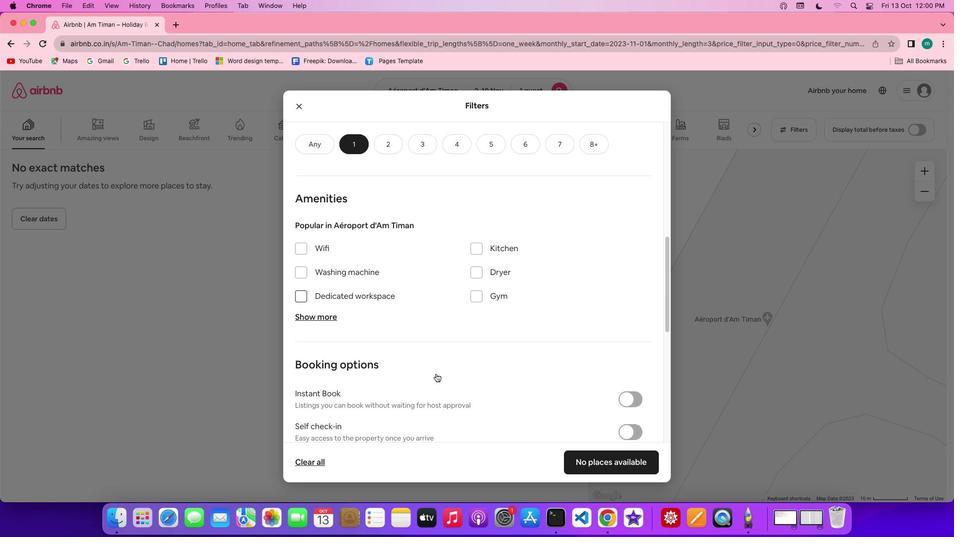 
Action: Mouse scrolled (436, 373) with delta (0, 0)
Screenshot: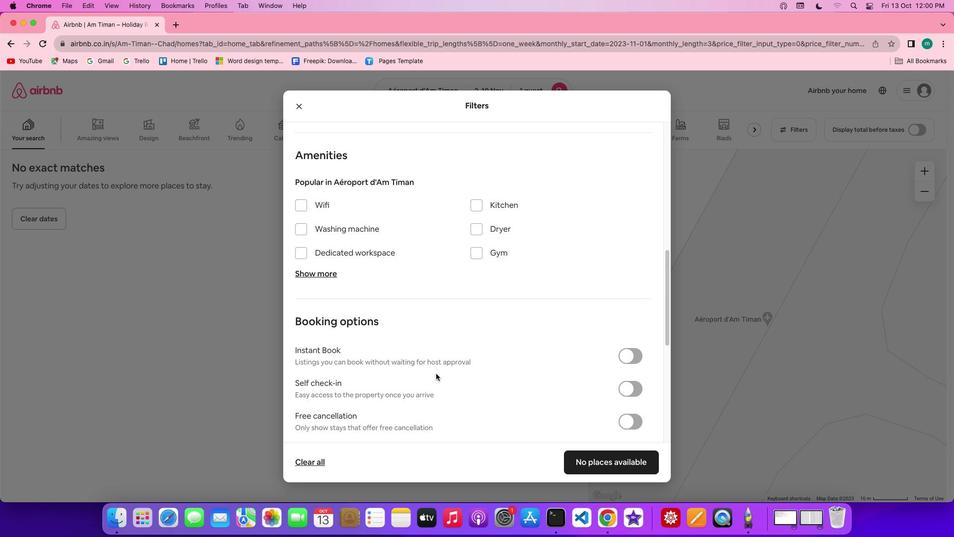 
Action: Mouse scrolled (436, 373) with delta (0, 0)
Screenshot: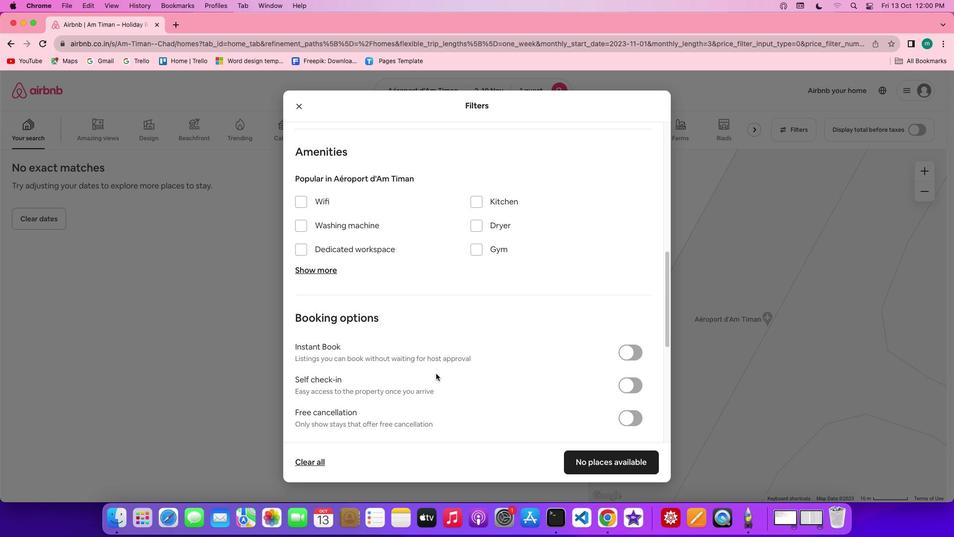 
Action: Mouse scrolled (436, 373) with delta (0, 0)
Screenshot: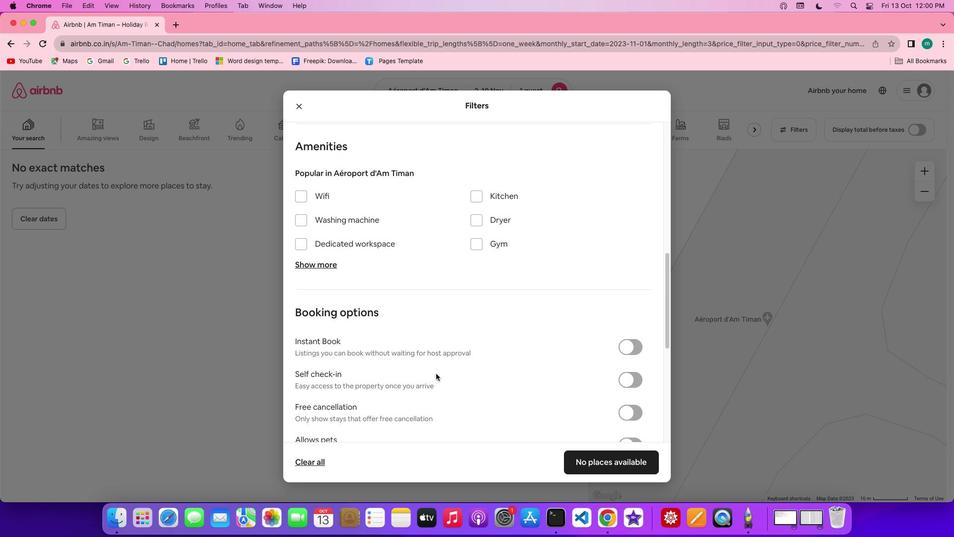 
Action: Mouse scrolled (436, 373) with delta (0, 0)
Screenshot: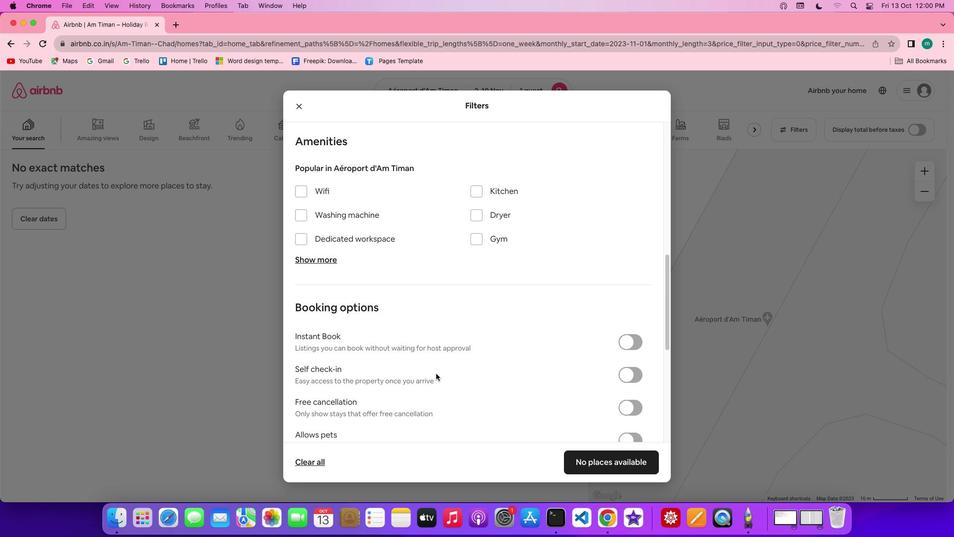 
Action: Mouse scrolled (436, 373) with delta (0, 0)
Screenshot: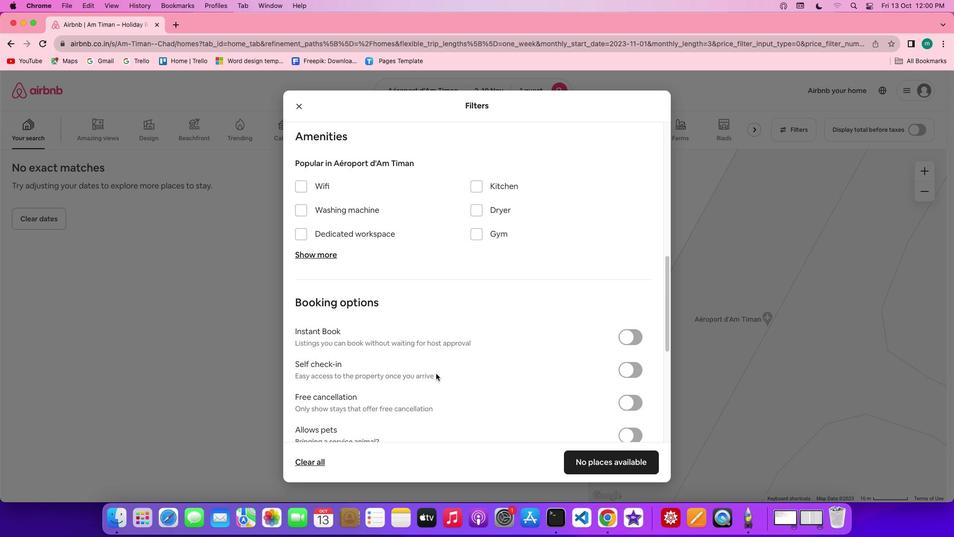 
Action: Mouse scrolled (436, 373) with delta (0, -1)
Screenshot: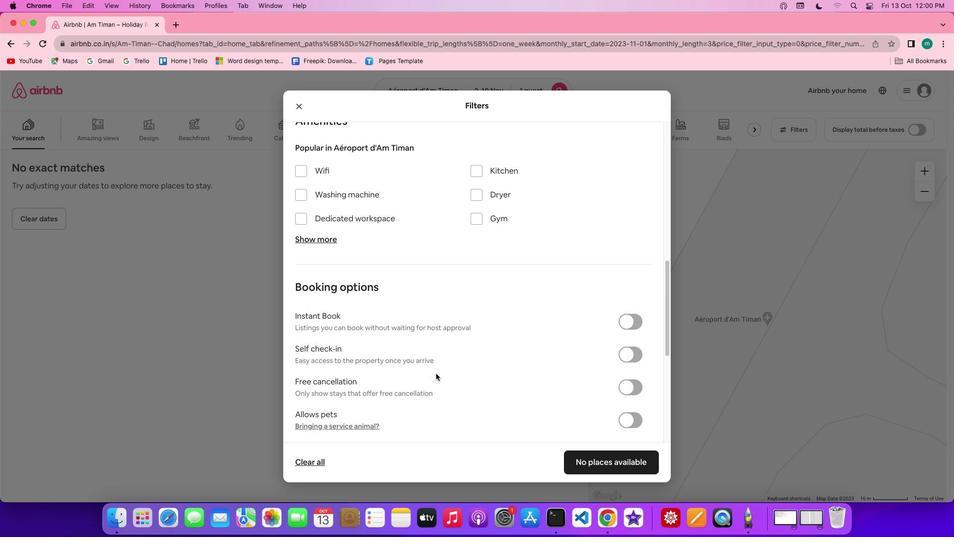 
Action: Mouse moved to (626, 287)
Screenshot: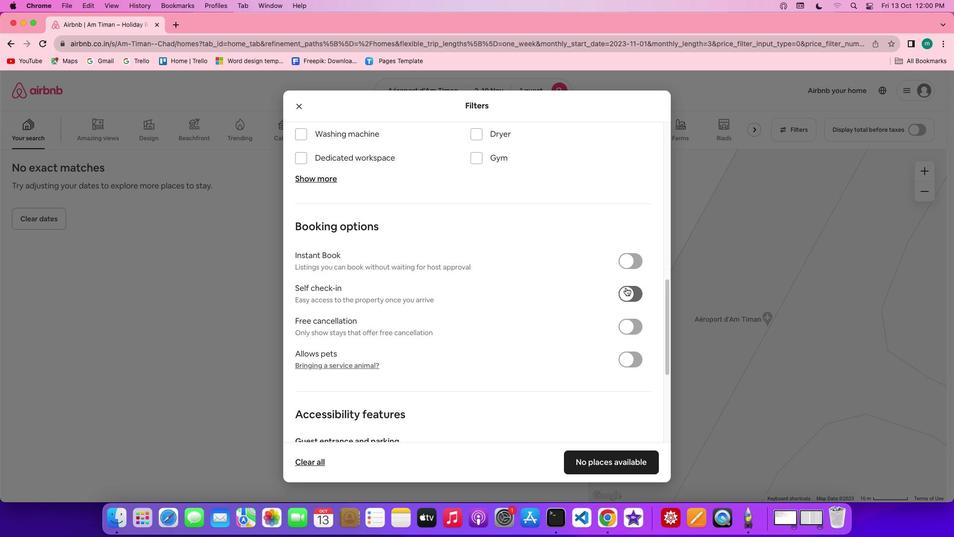 
Action: Mouse pressed left at (626, 287)
Screenshot: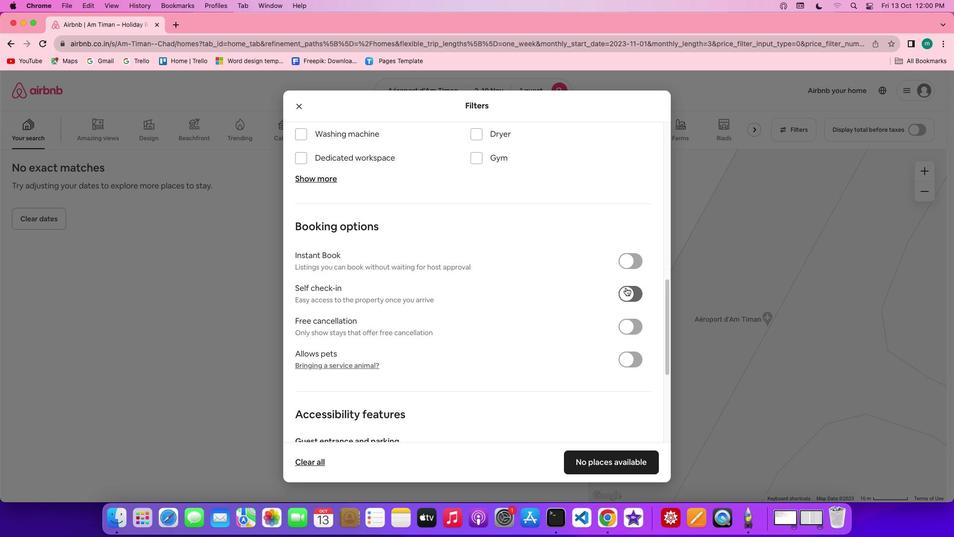 
Action: Mouse moved to (518, 321)
Screenshot: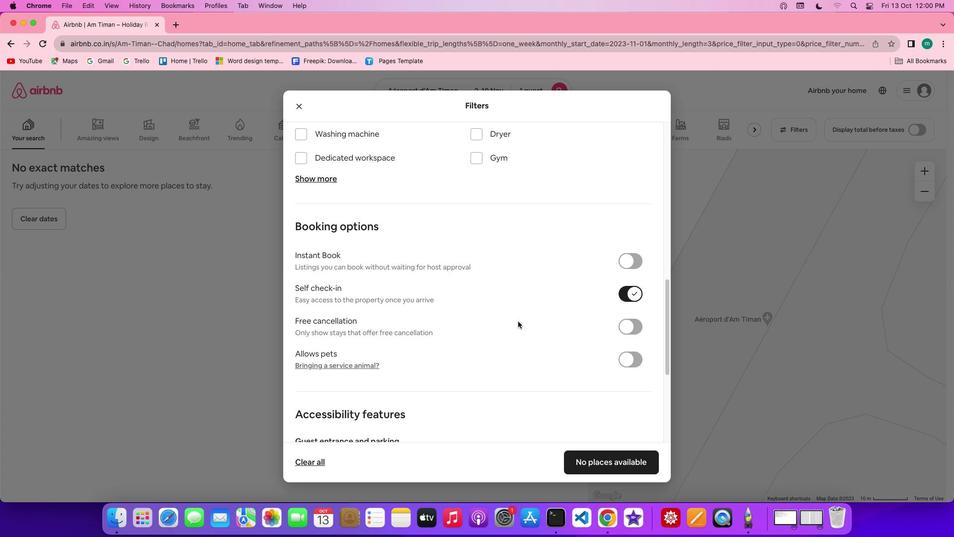 
Action: Mouse scrolled (518, 321) with delta (0, 0)
Screenshot: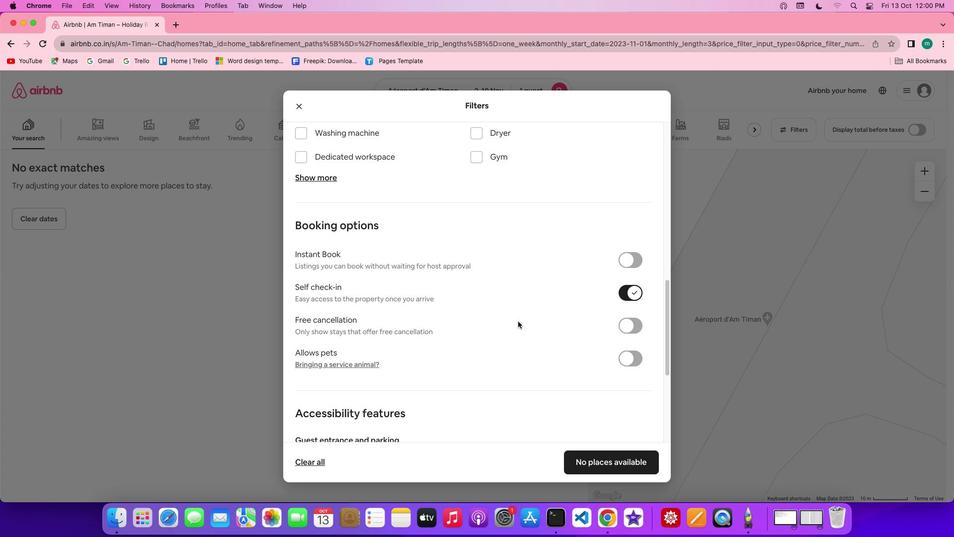 
Action: Mouse scrolled (518, 321) with delta (0, 0)
Screenshot: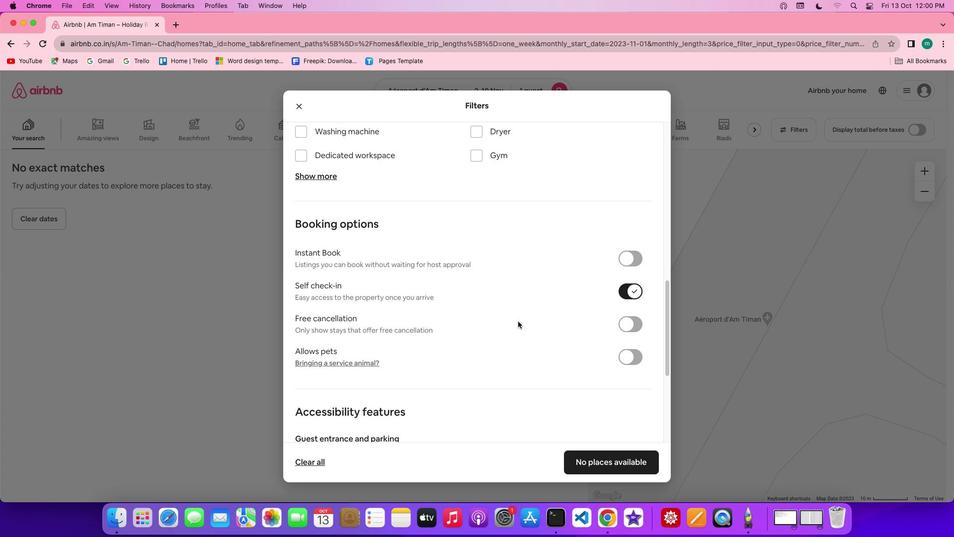 
Action: Mouse scrolled (518, 321) with delta (0, 0)
Screenshot: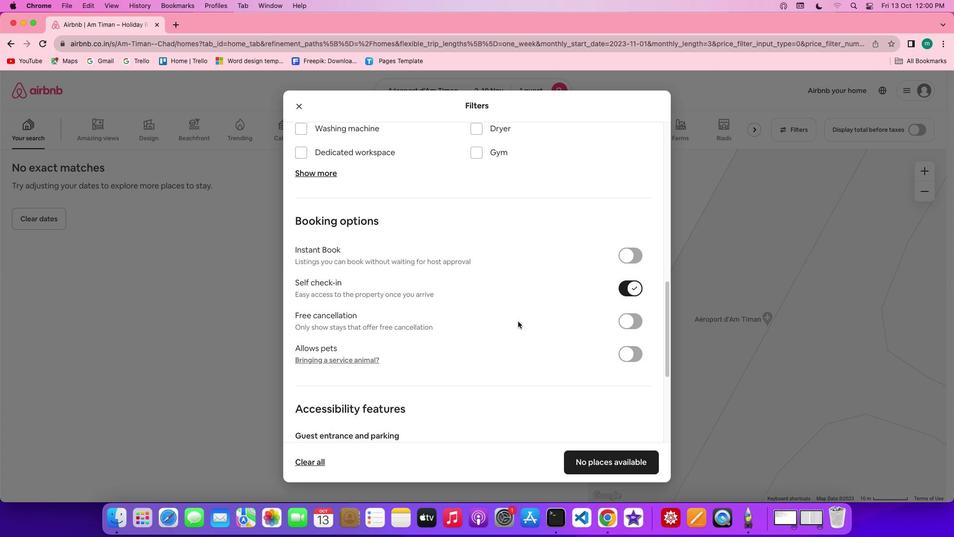 
Action: Mouse scrolled (518, 321) with delta (0, 0)
Screenshot: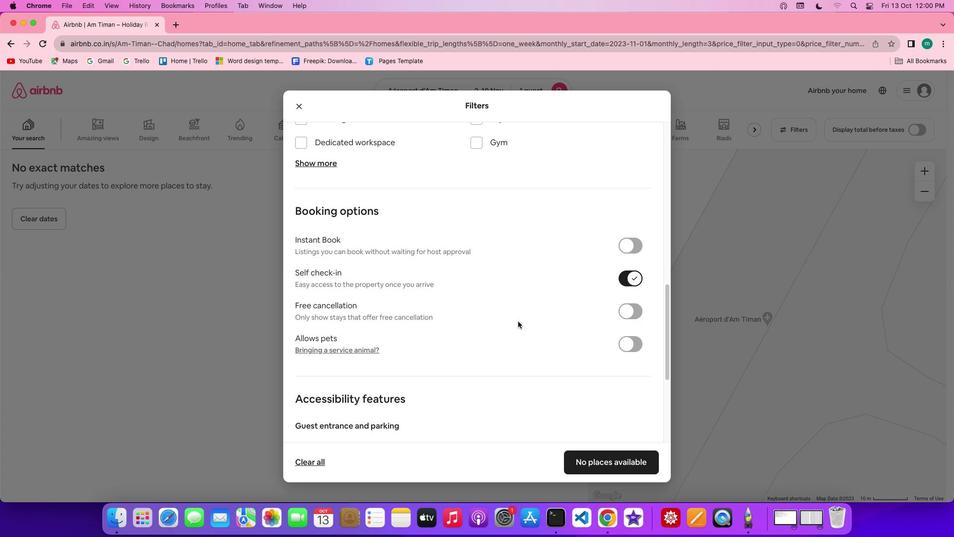 
Action: Mouse scrolled (518, 321) with delta (0, 0)
Screenshot: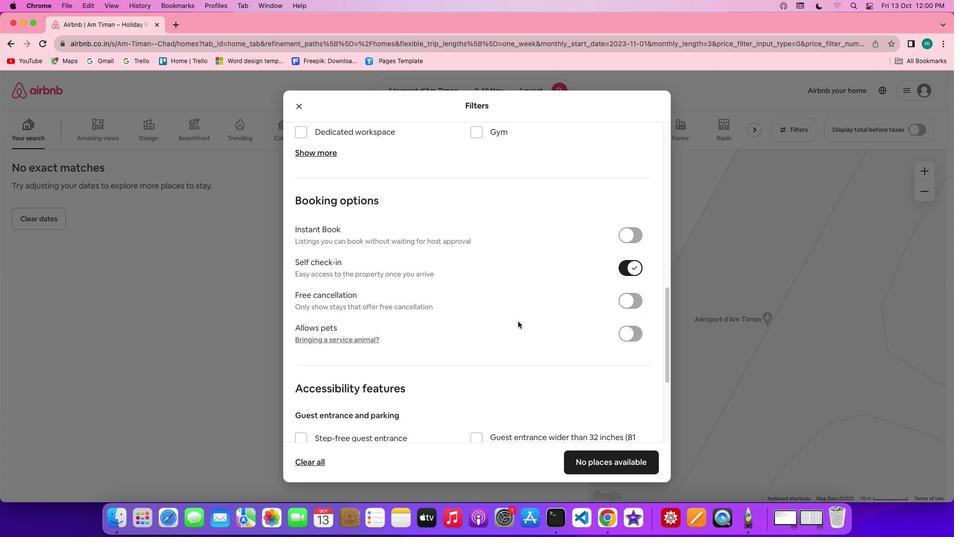 
Action: Mouse scrolled (518, 321) with delta (0, 0)
Screenshot: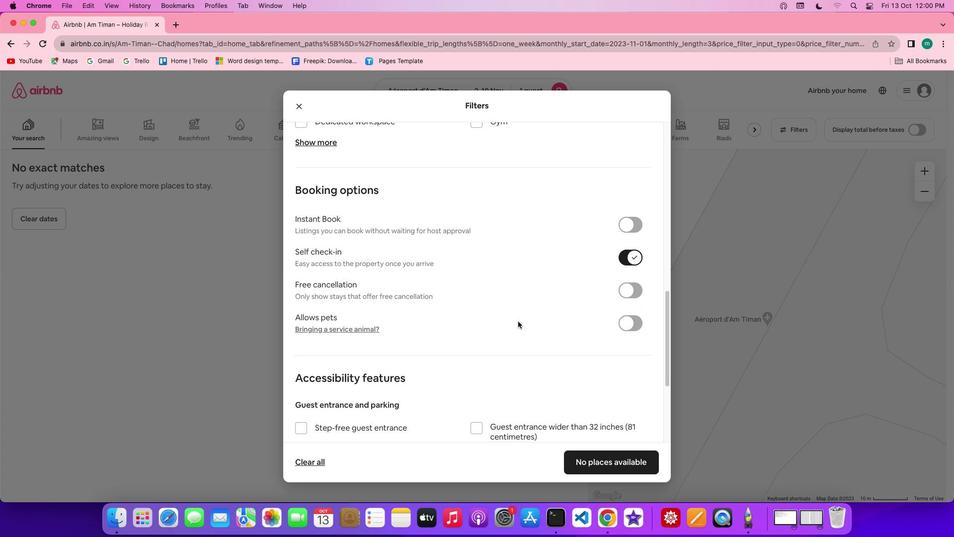 
Action: Mouse scrolled (518, 321) with delta (0, 0)
Screenshot: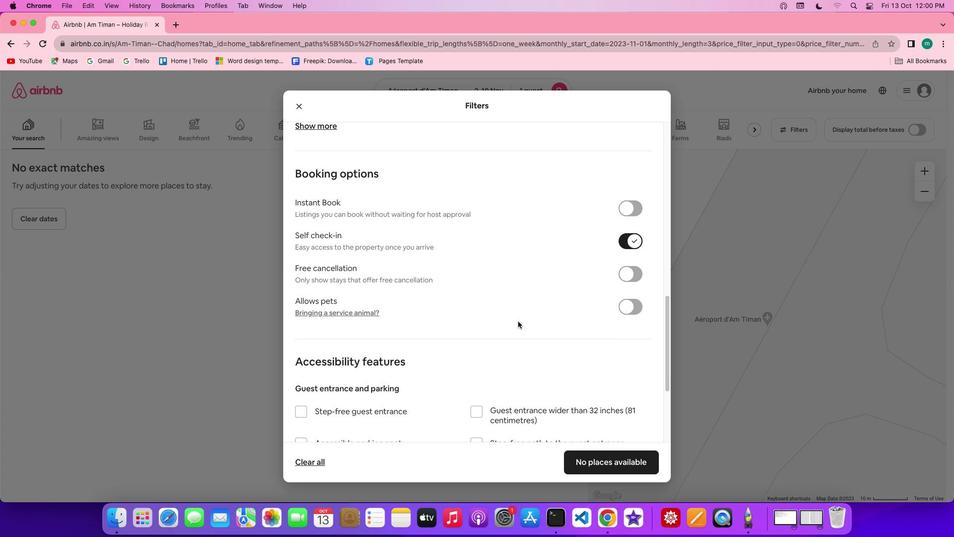 
Action: Mouse scrolled (518, 321) with delta (0, -1)
Screenshot: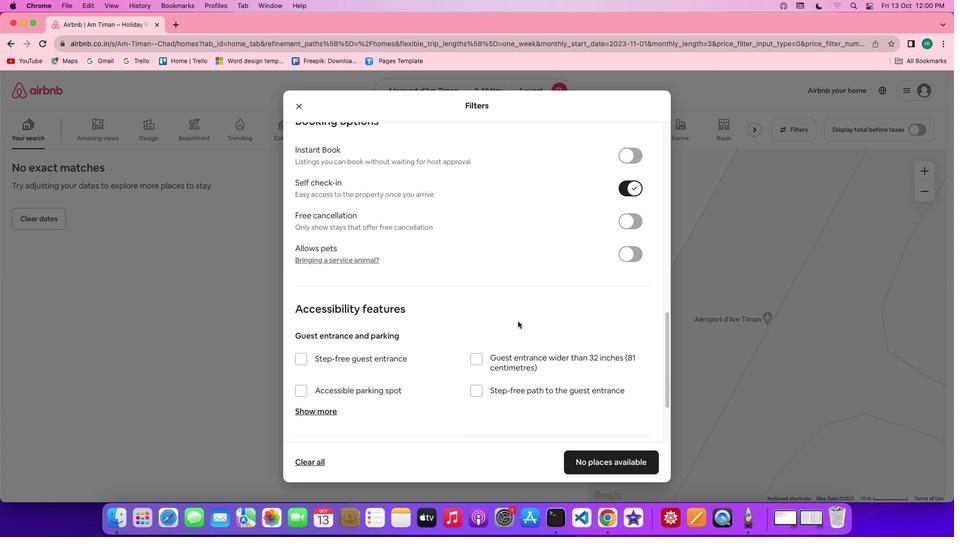 
Action: Mouse scrolled (518, 321) with delta (0, 0)
Screenshot: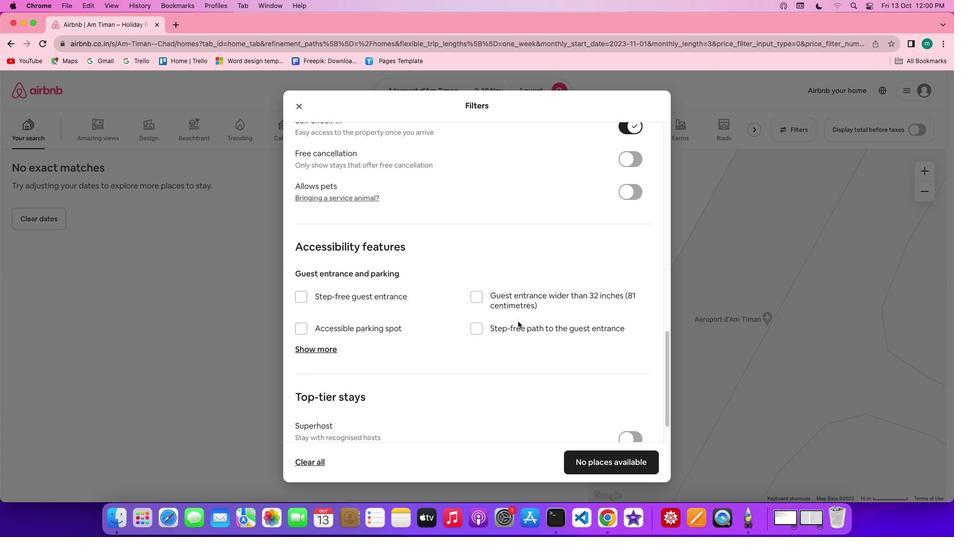 
Action: Mouse scrolled (518, 321) with delta (0, 0)
Screenshot: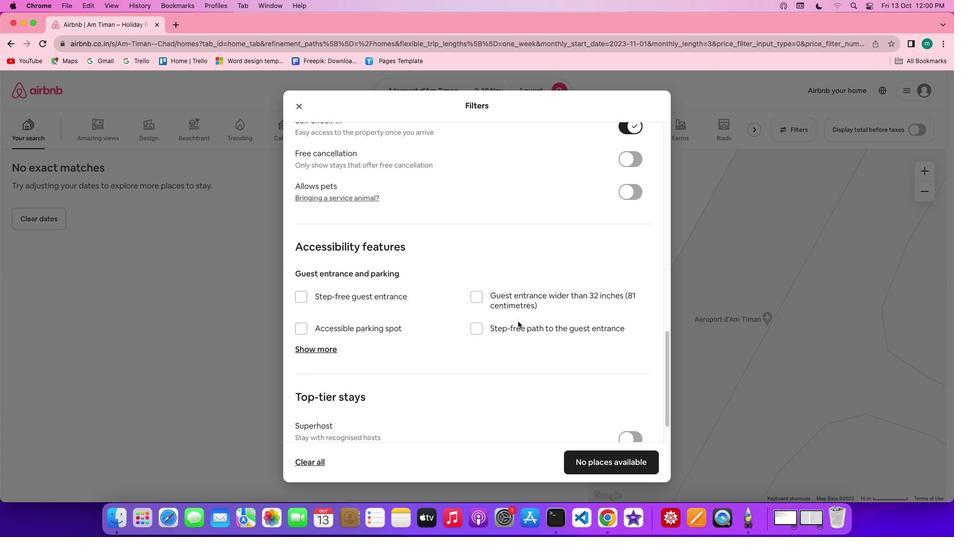 
Action: Mouse scrolled (518, 321) with delta (0, -1)
Screenshot: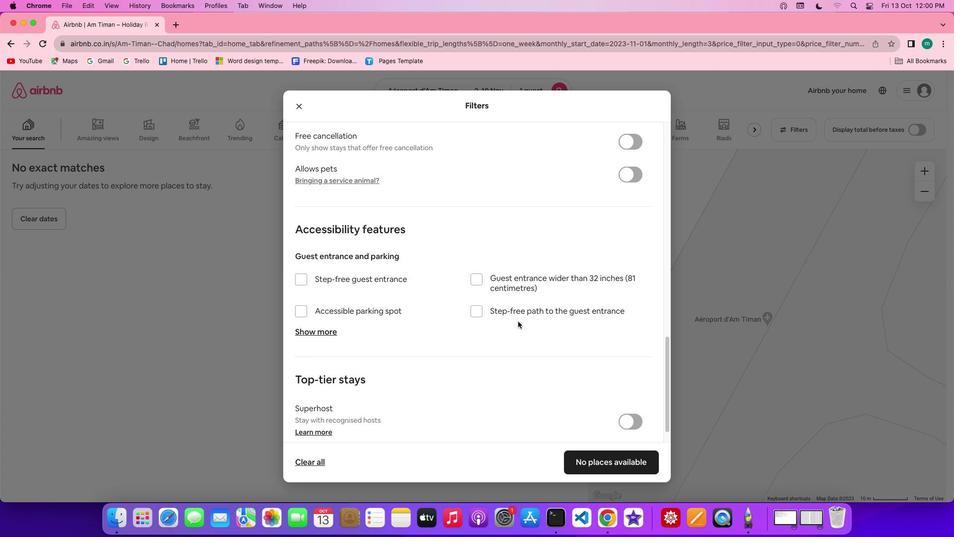
Action: Mouse scrolled (518, 321) with delta (0, -1)
Screenshot: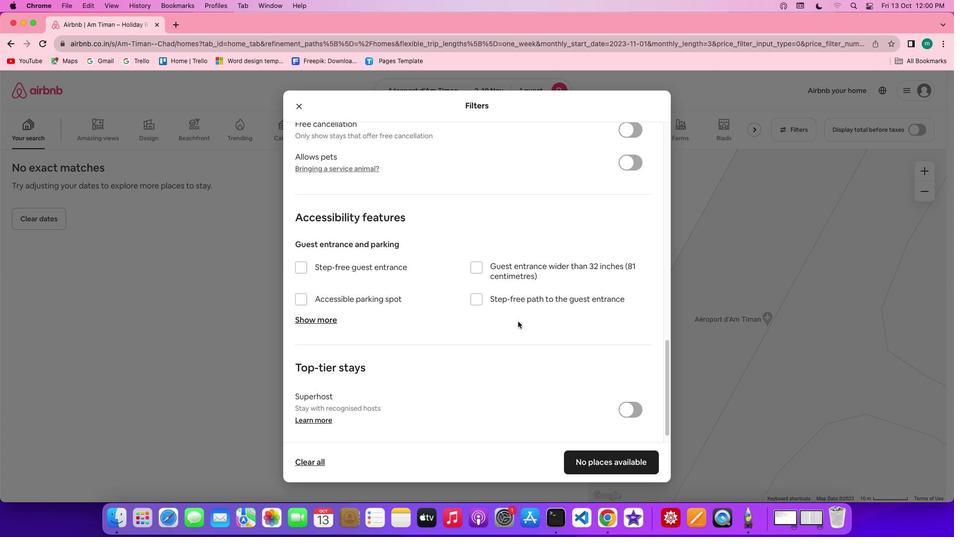 
Action: Mouse moved to (631, 461)
Screenshot: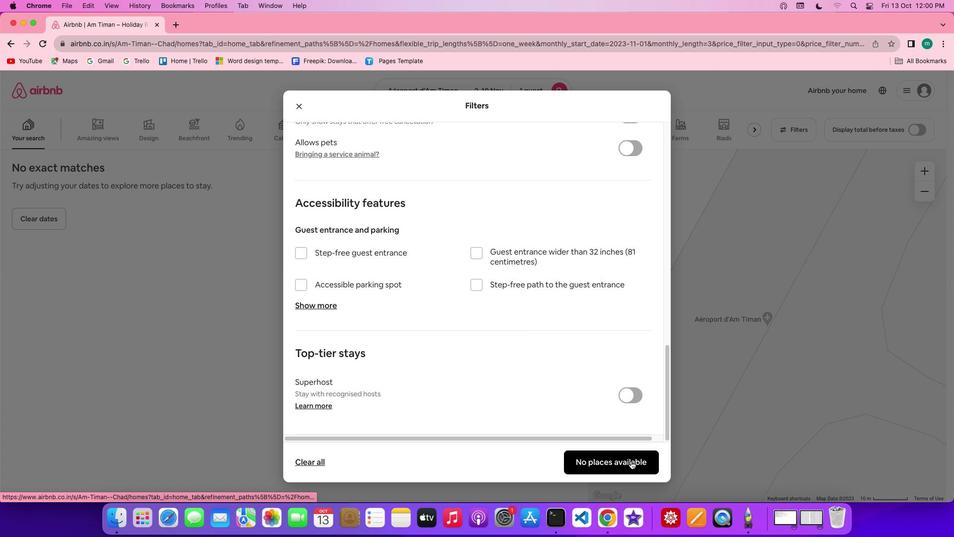
Action: Mouse pressed left at (631, 461)
Screenshot: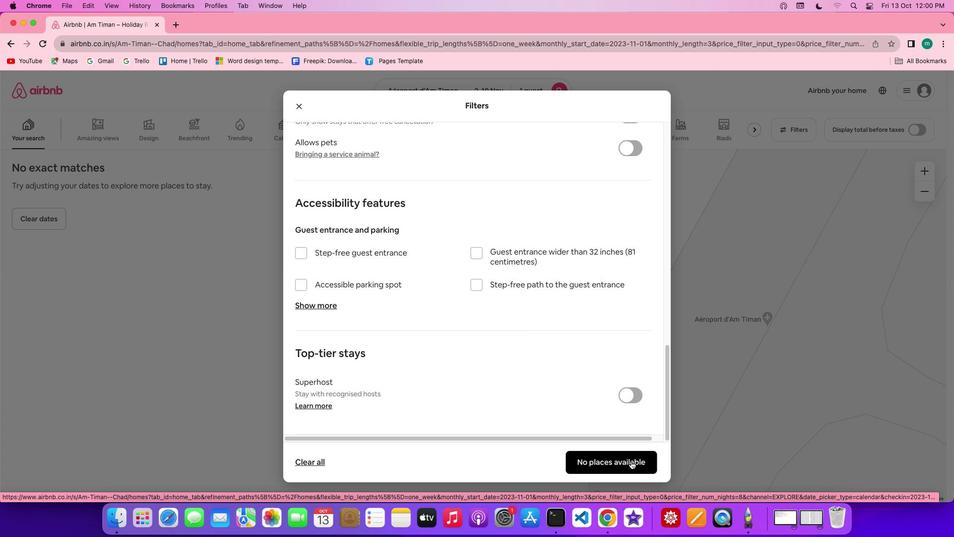 
